 Task: Open a blank sheet, save the file as Cocktails.doc Add Heading 'Cocktails:'Cocktails: Add the following points with capital alphabetAdd the following points with capital alphabet A.	Mojito_x000D_
B.	Cosmopolitan_x000D_
C.	Margarita_x000D_
Select the entire thext and change line spacing to  1.15 Select the entire text and apply  Outside Borders ,change the font size of heading and points to 18
Action: Mouse moved to (19, 24)
Screenshot: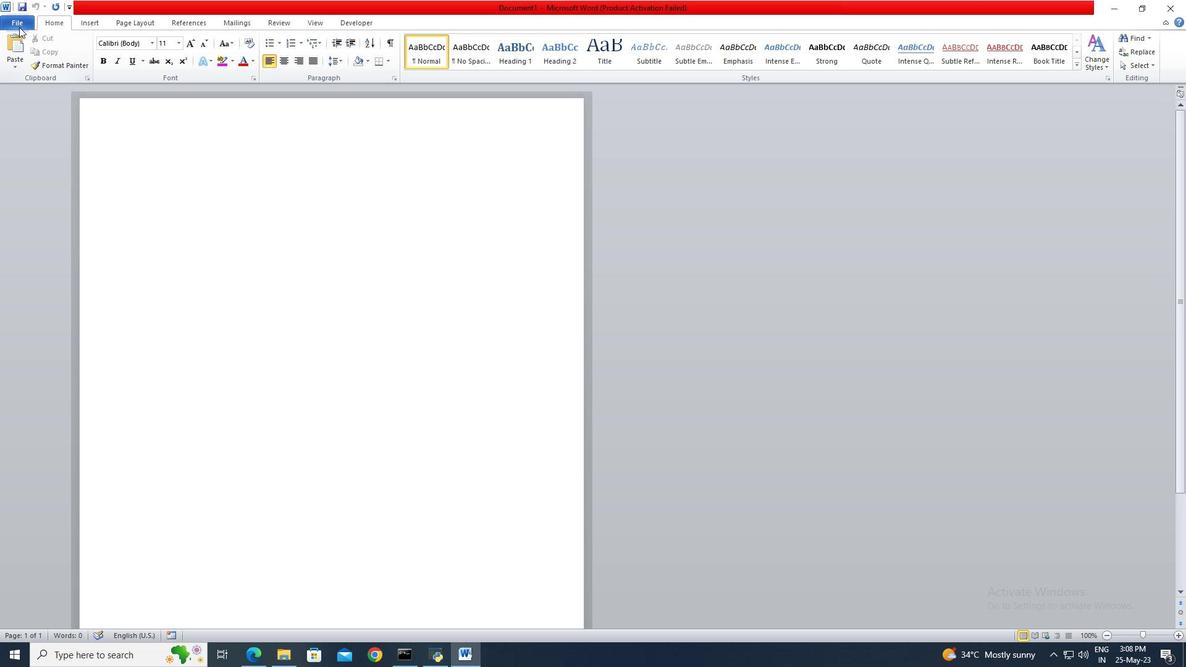 
Action: Mouse pressed left at (19, 24)
Screenshot: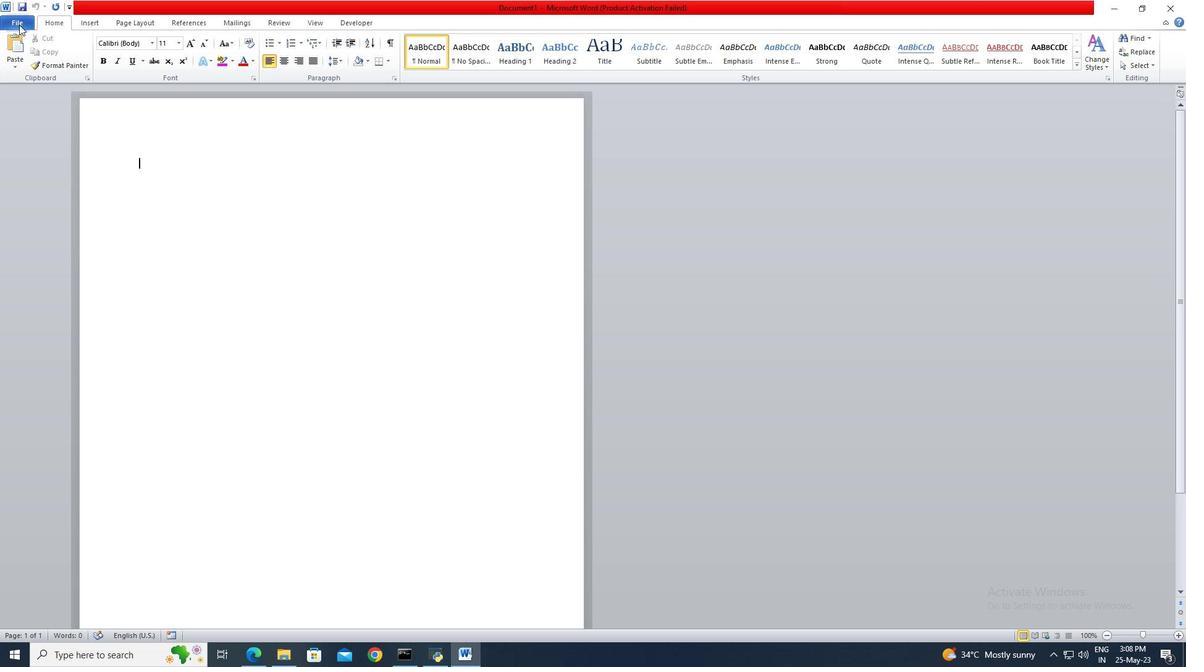 
Action: Mouse moved to (27, 162)
Screenshot: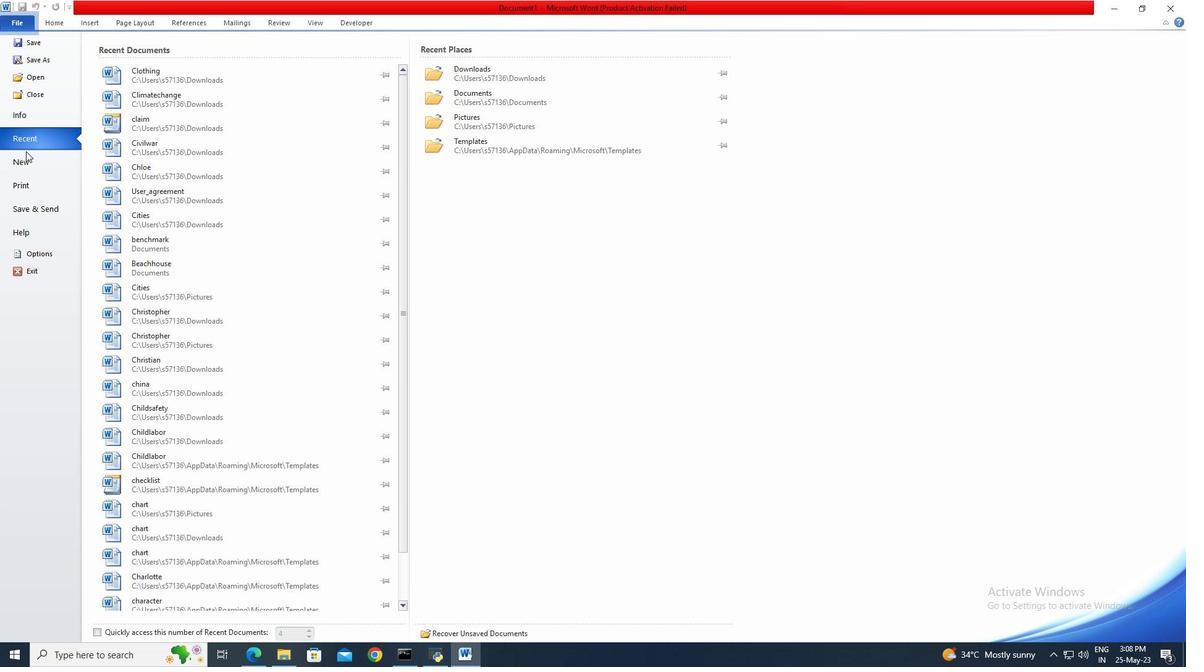 
Action: Mouse pressed left at (27, 162)
Screenshot: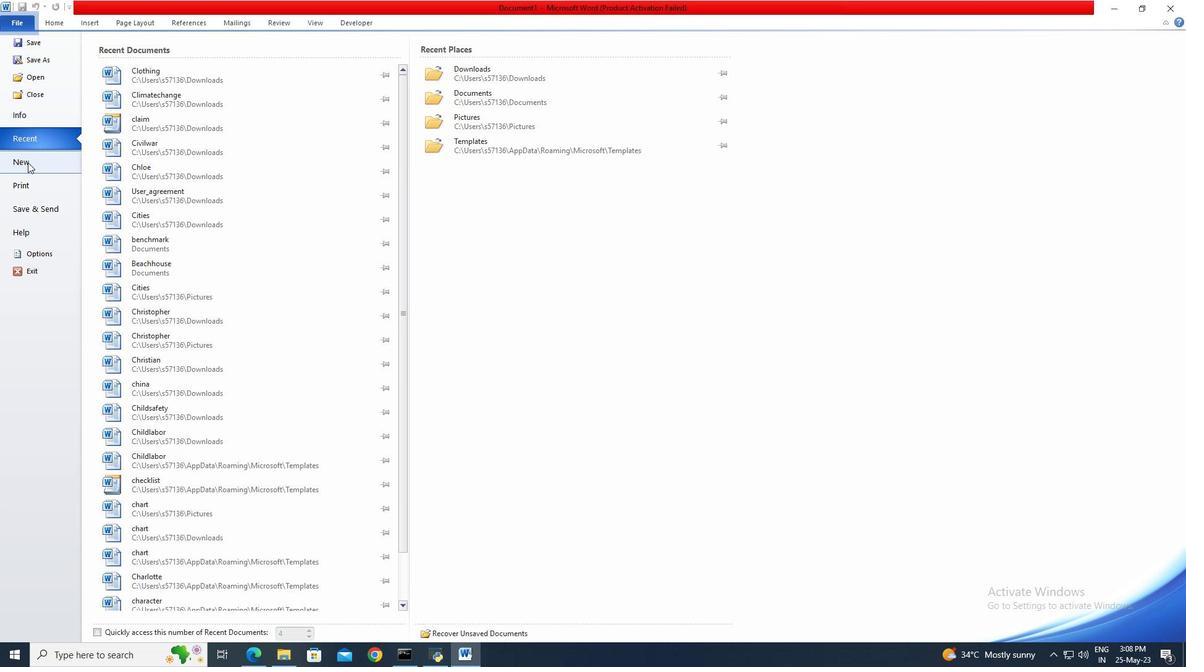 
Action: Mouse moved to (603, 307)
Screenshot: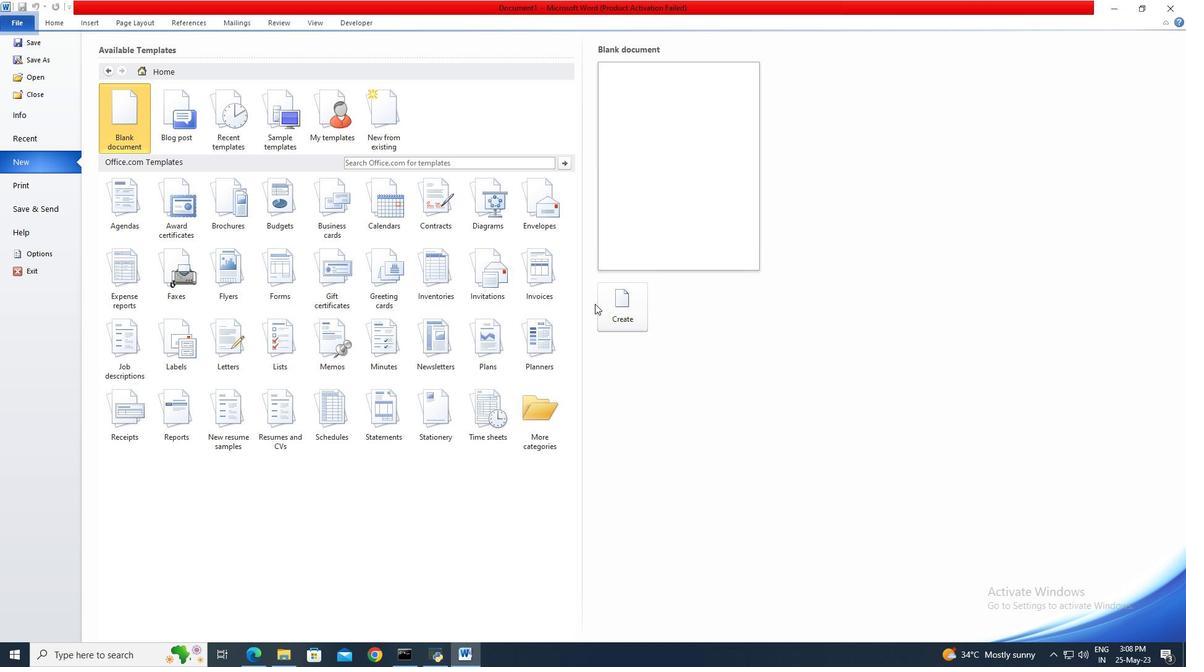 
Action: Mouse pressed left at (603, 307)
Screenshot: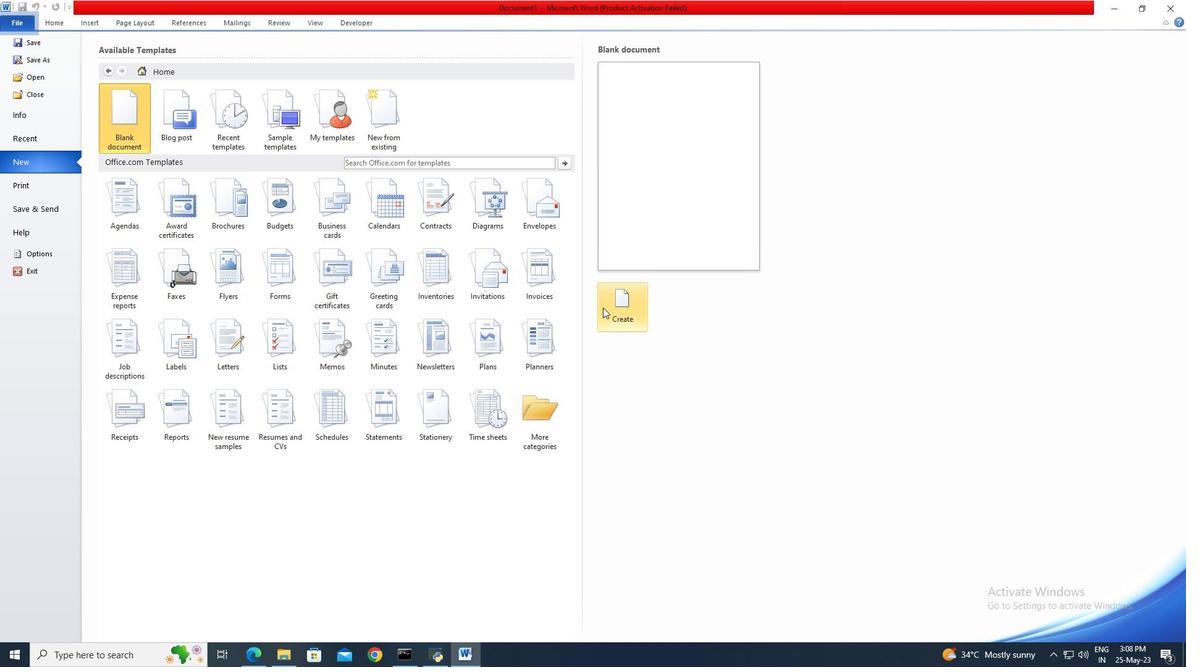 
Action: Mouse moved to (21, 27)
Screenshot: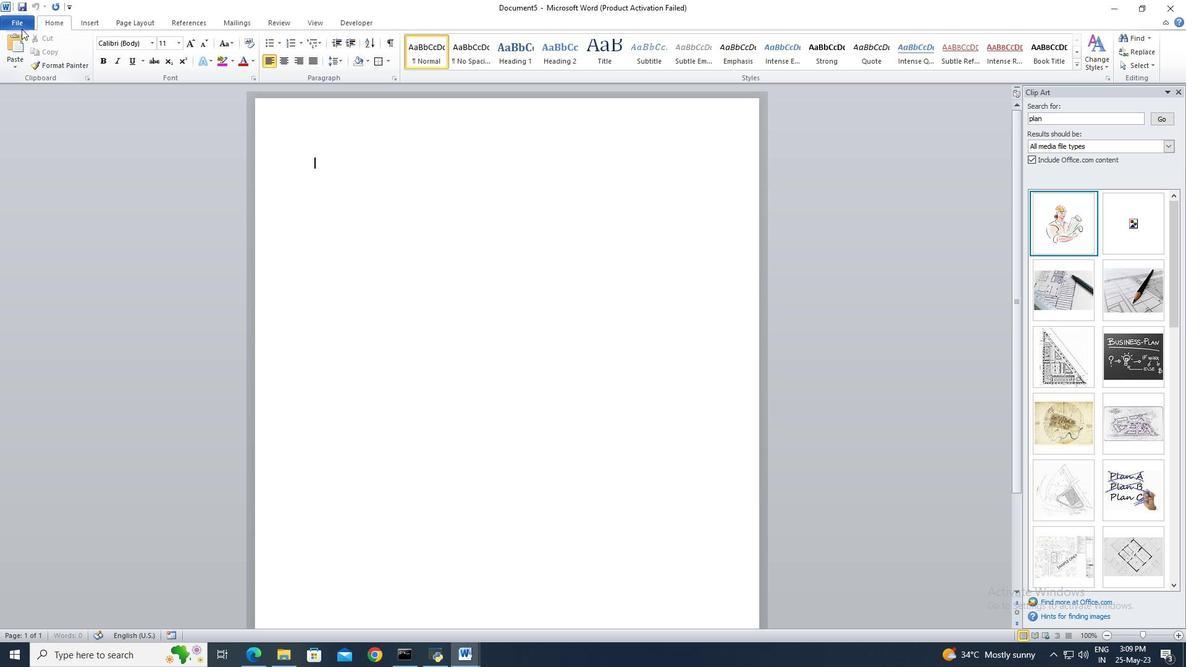 
Action: Mouse pressed left at (21, 27)
Screenshot: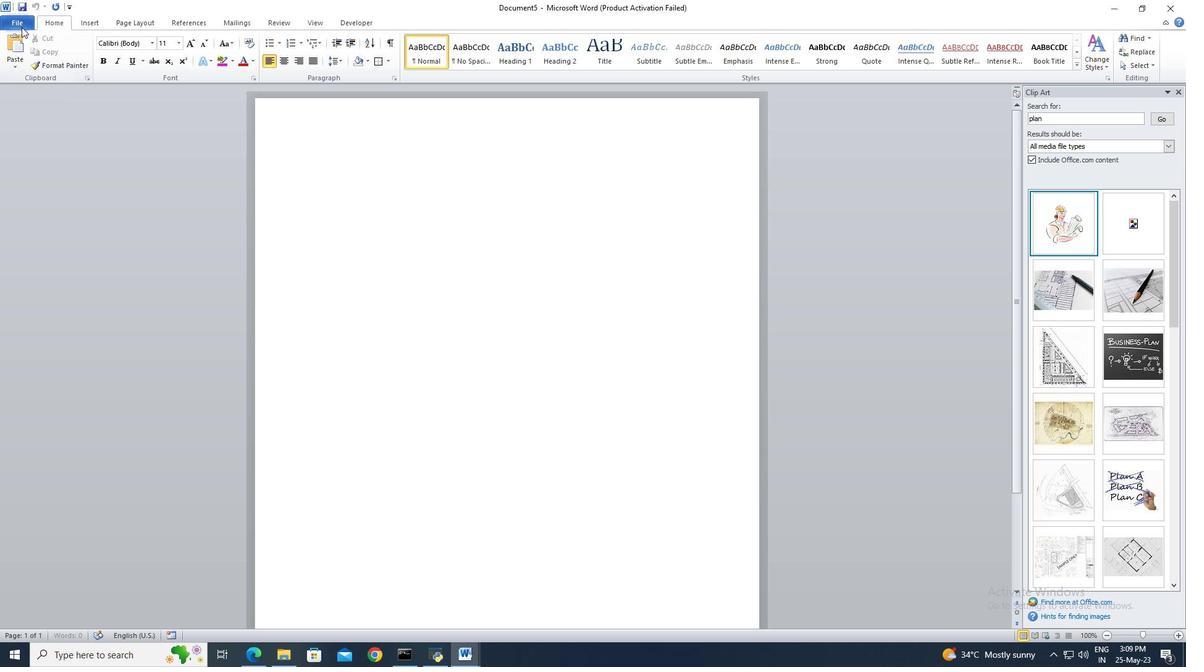 
Action: Mouse moved to (24, 55)
Screenshot: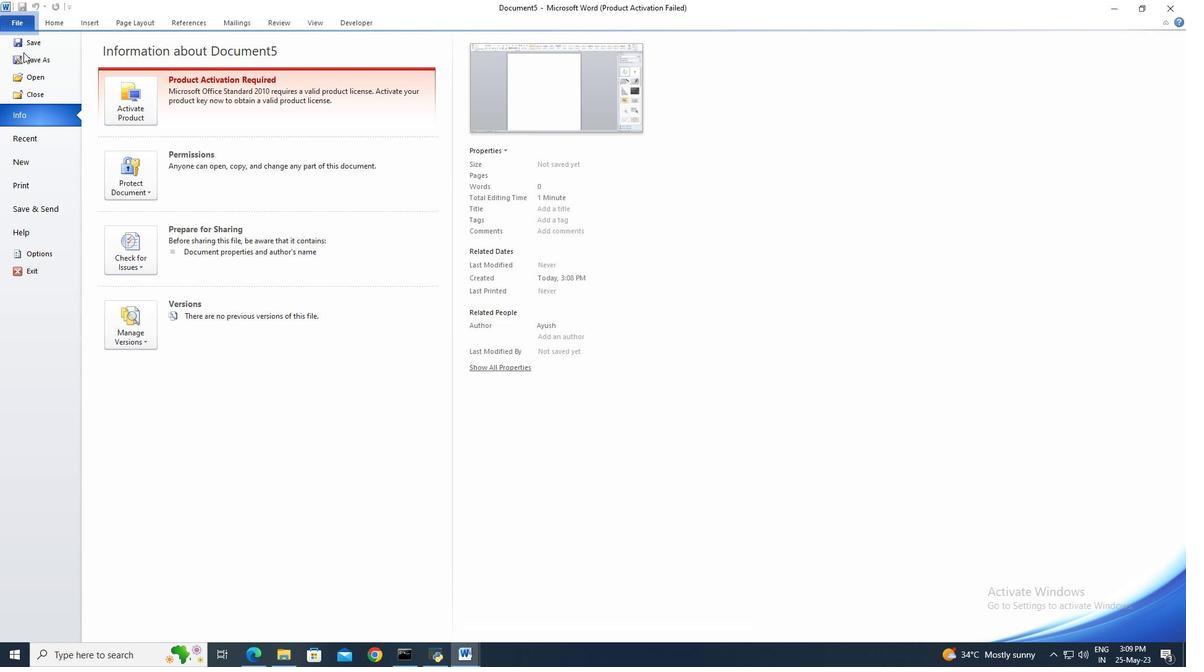 
Action: Mouse pressed left at (24, 55)
Screenshot: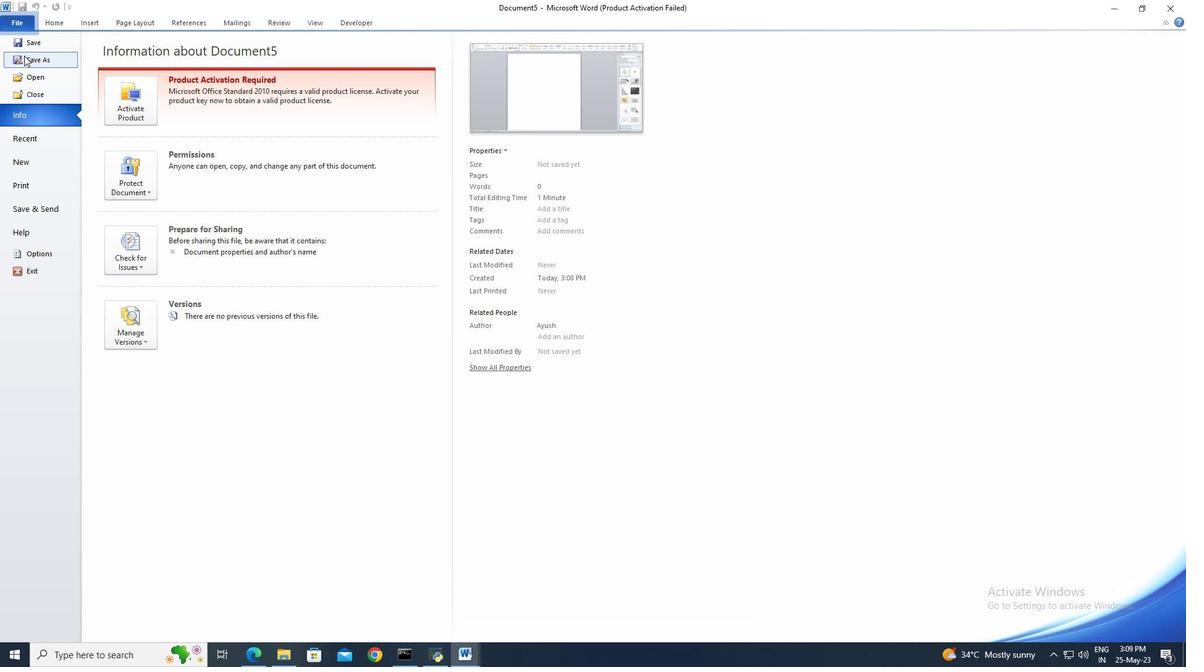 
Action: Mouse moved to (46, 132)
Screenshot: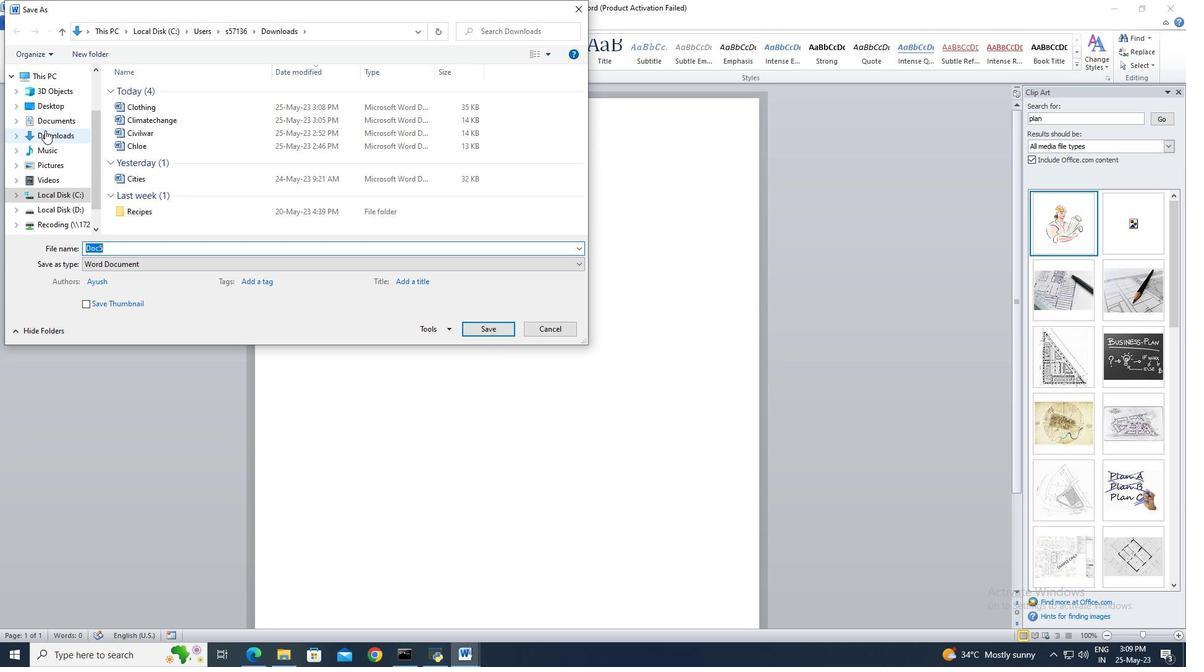 
Action: Mouse pressed left at (46, 132)
Screenshot: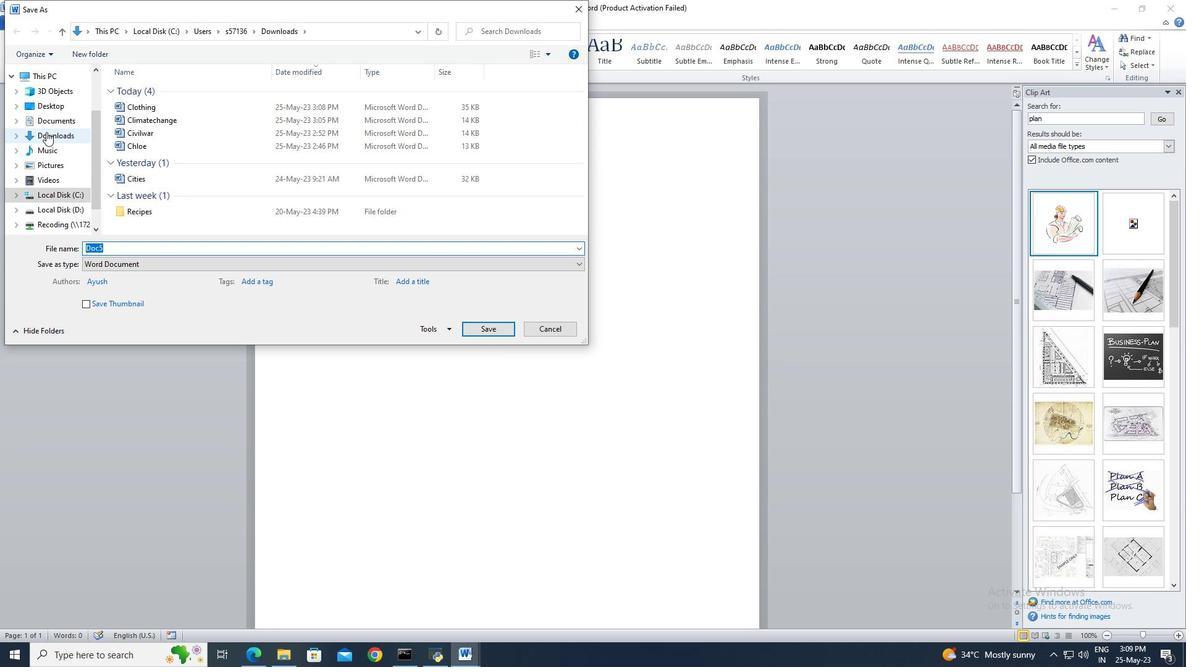 
Action: Mouse moved to (107, 245)
Screenshot: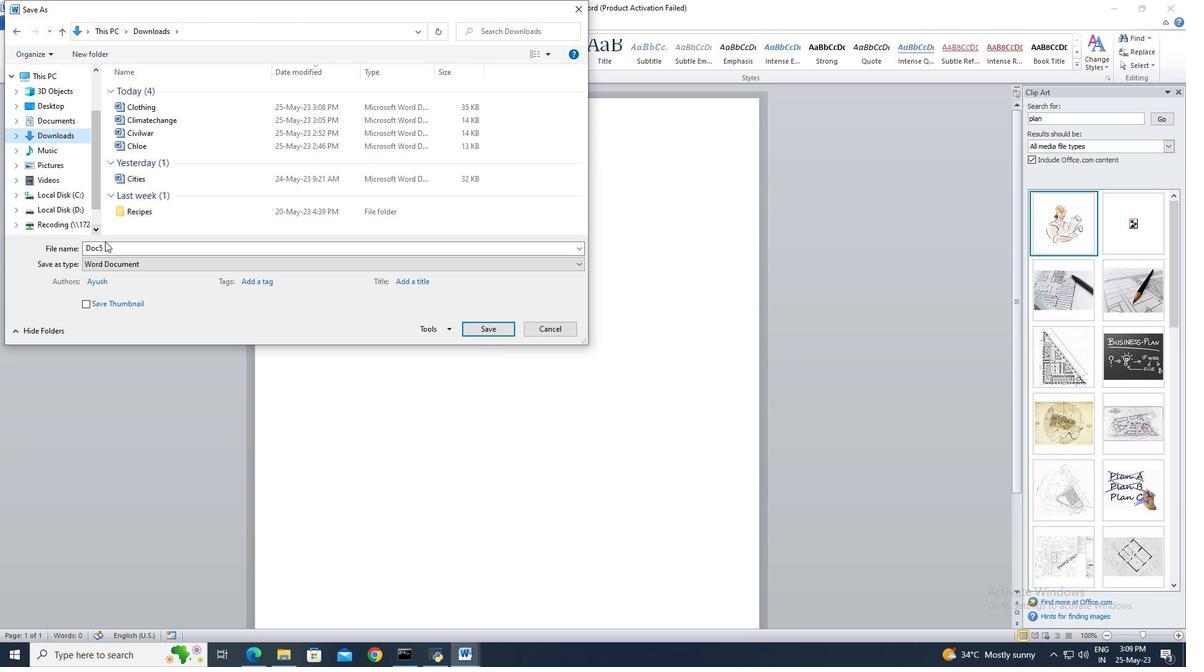 
Action: Mouse pressed left at (107, 245)
Screenshot: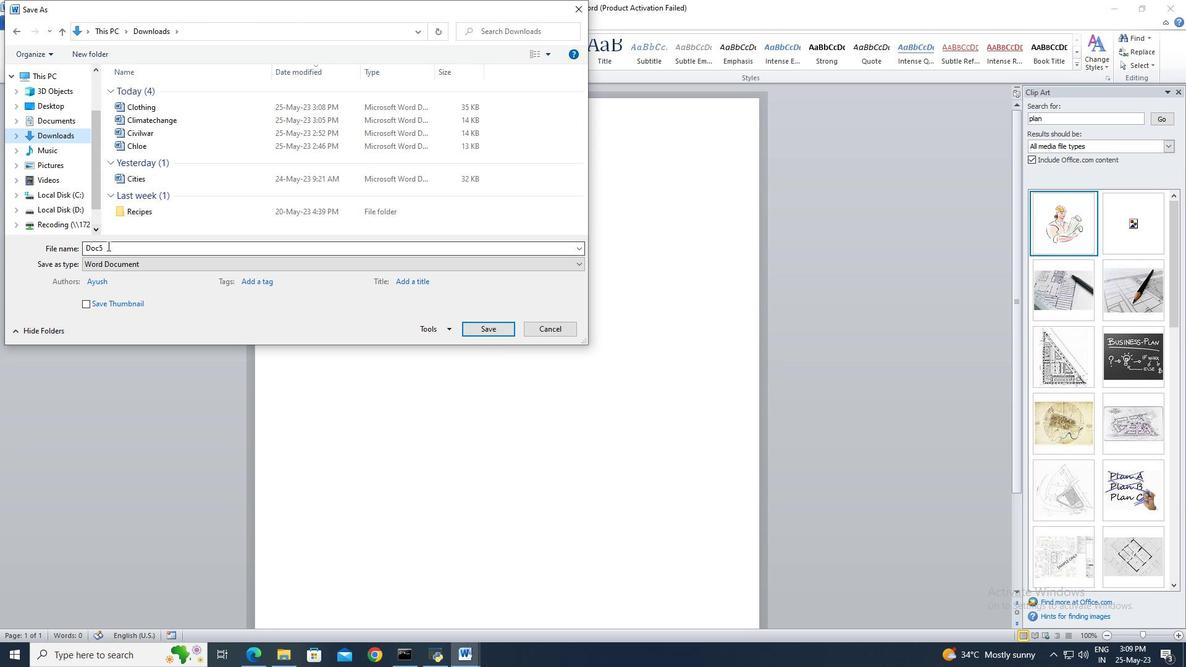 
Action: Key pressed <Key.shift>Cocktails
Screenshot: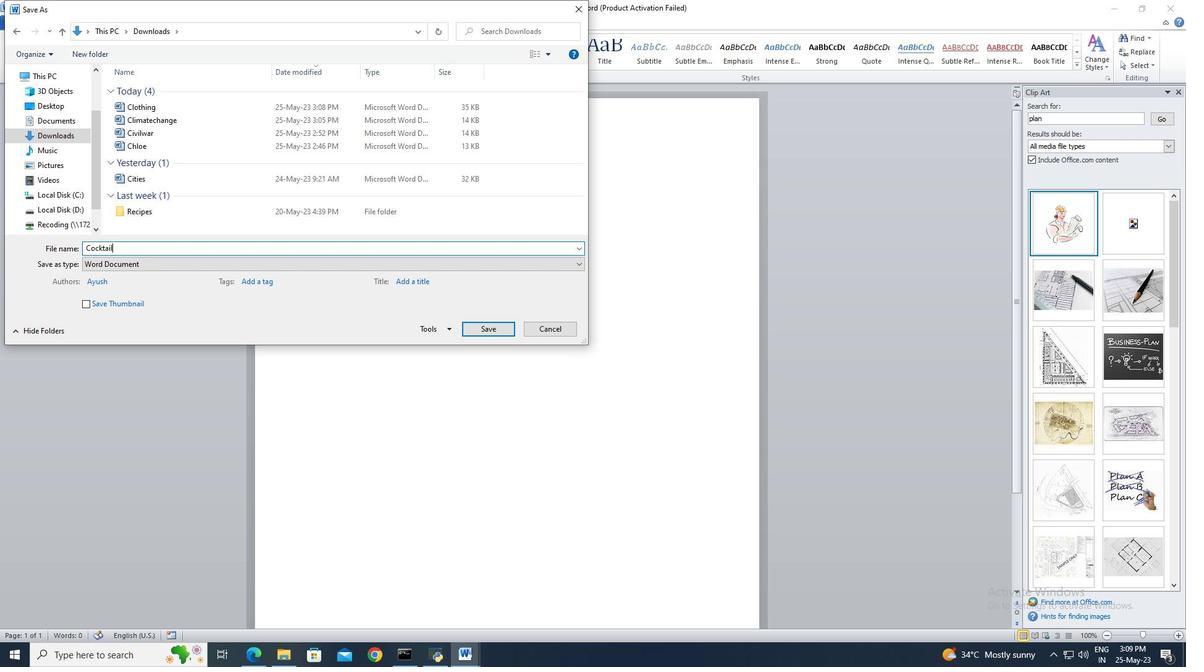 
Action: Mouse moved to (476, 333)
Screenshot: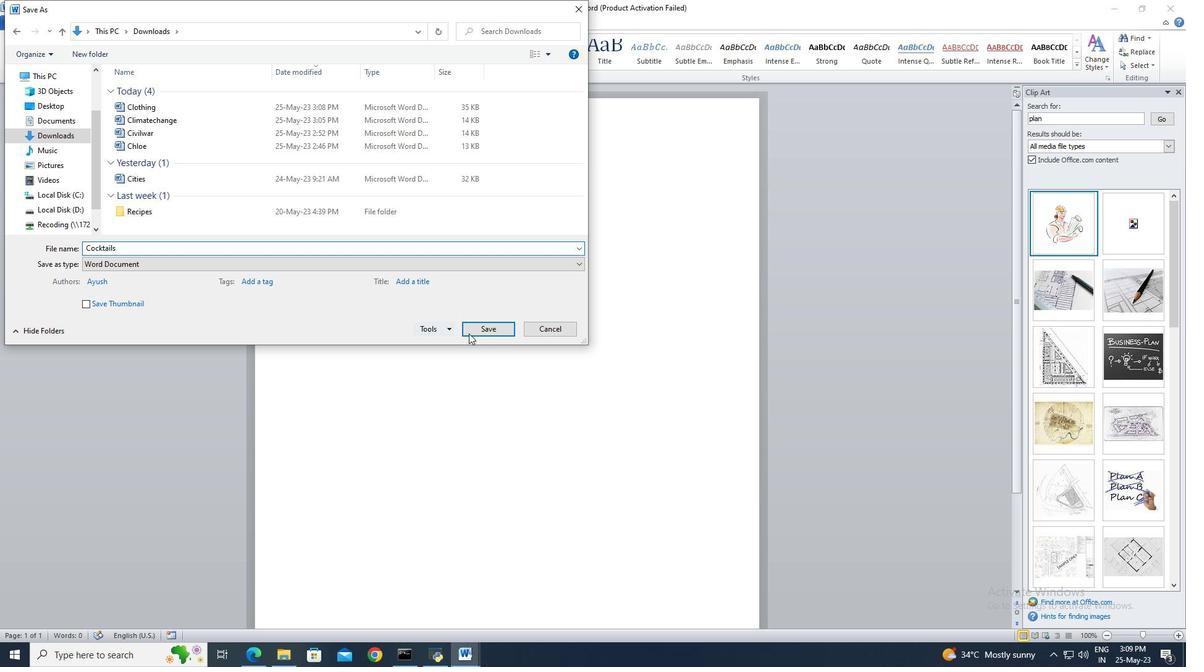 
Action: Mouse pressed left at (476, 333)
Screenshot: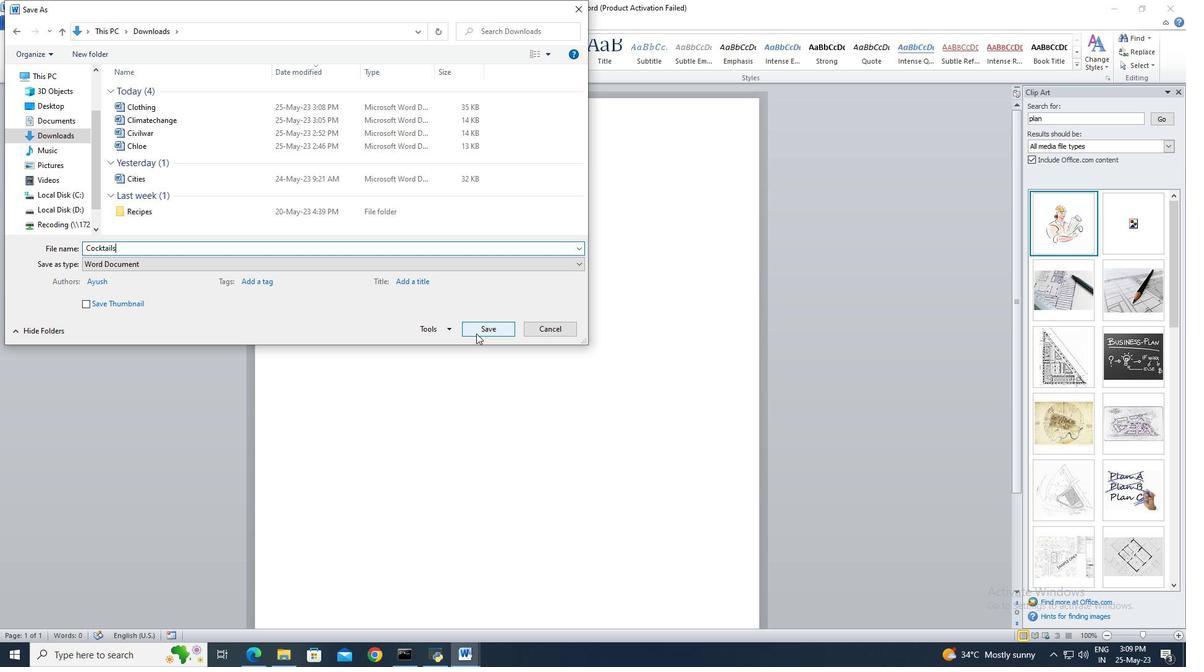 
Action: Mouse moved to (522, 66)
Screenshot: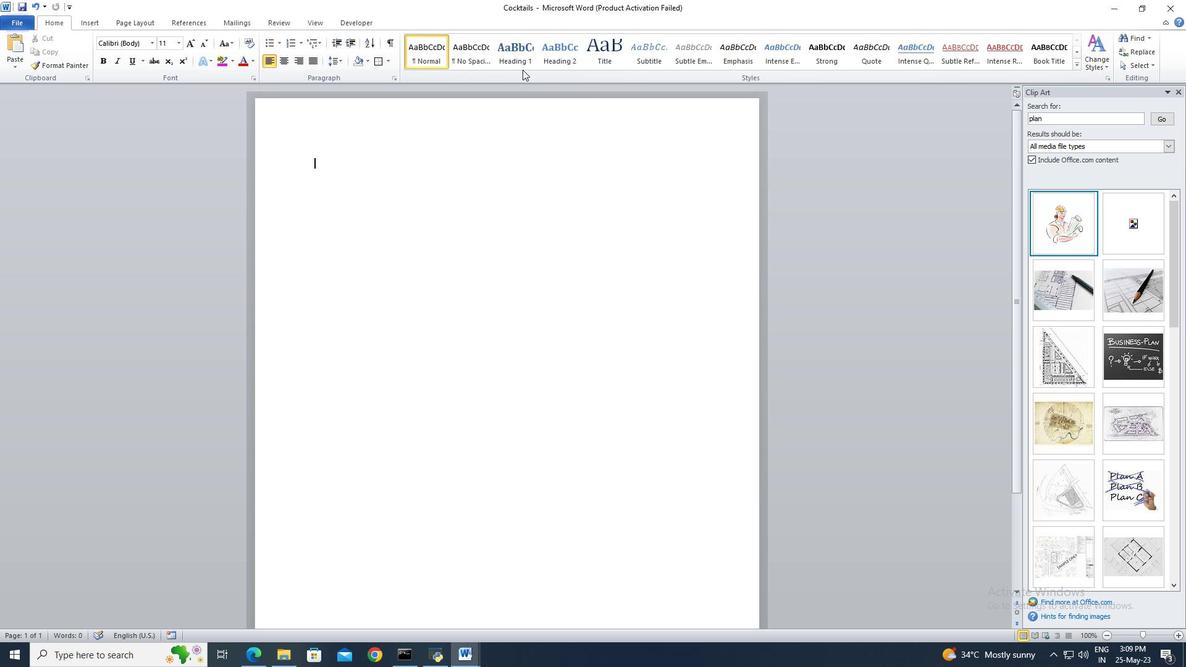 
Action: Mouse pressed left at (522, 66)
Screenshot: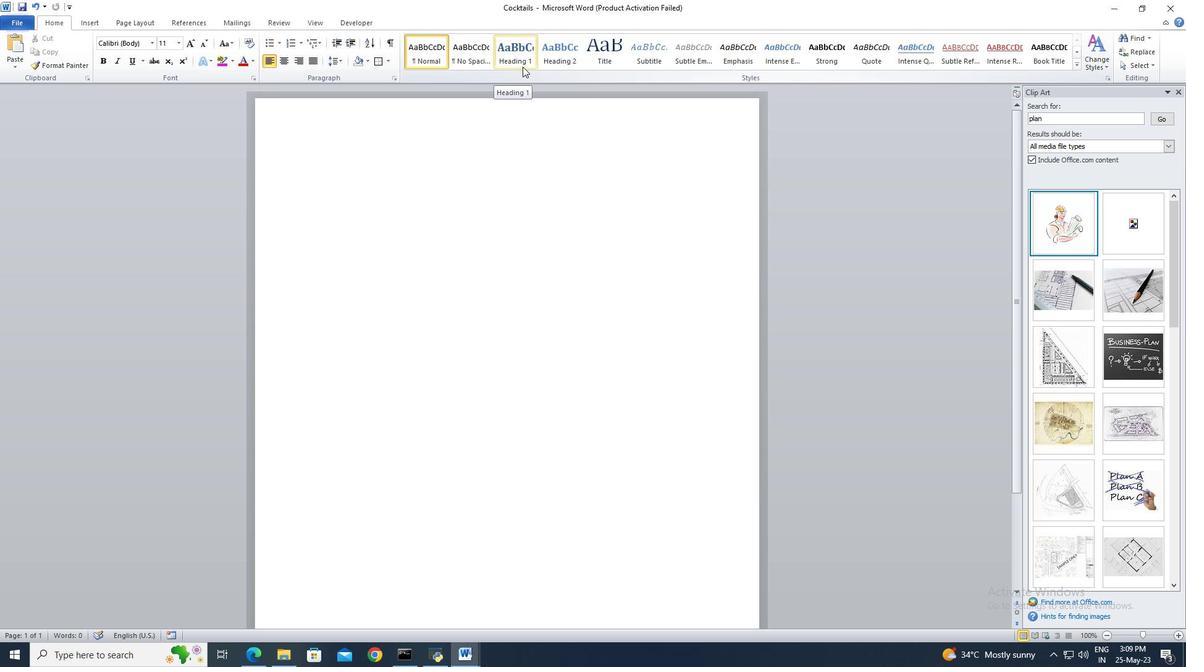 
Action: Key pressed <Key.shift>C<Key.shift>Cocktails<Key.shift>:<Key.shift>:<Key.enter><Key.enter>
Screenshot: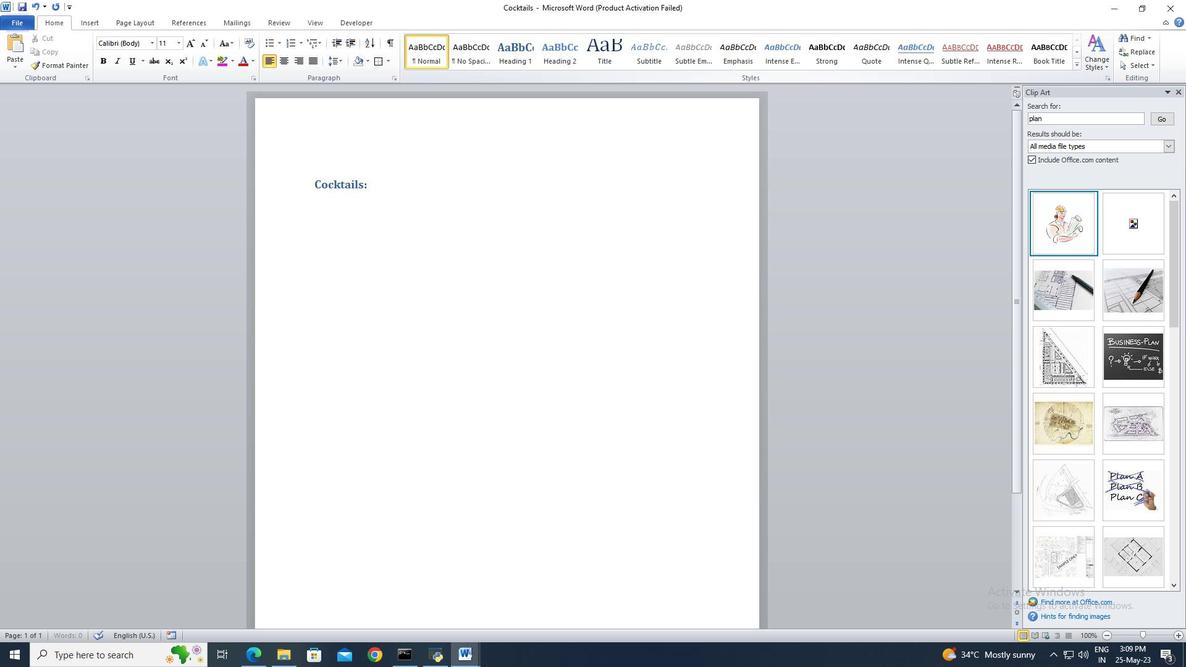 
Action: Mouse moved to (299, 45)
Screenshot: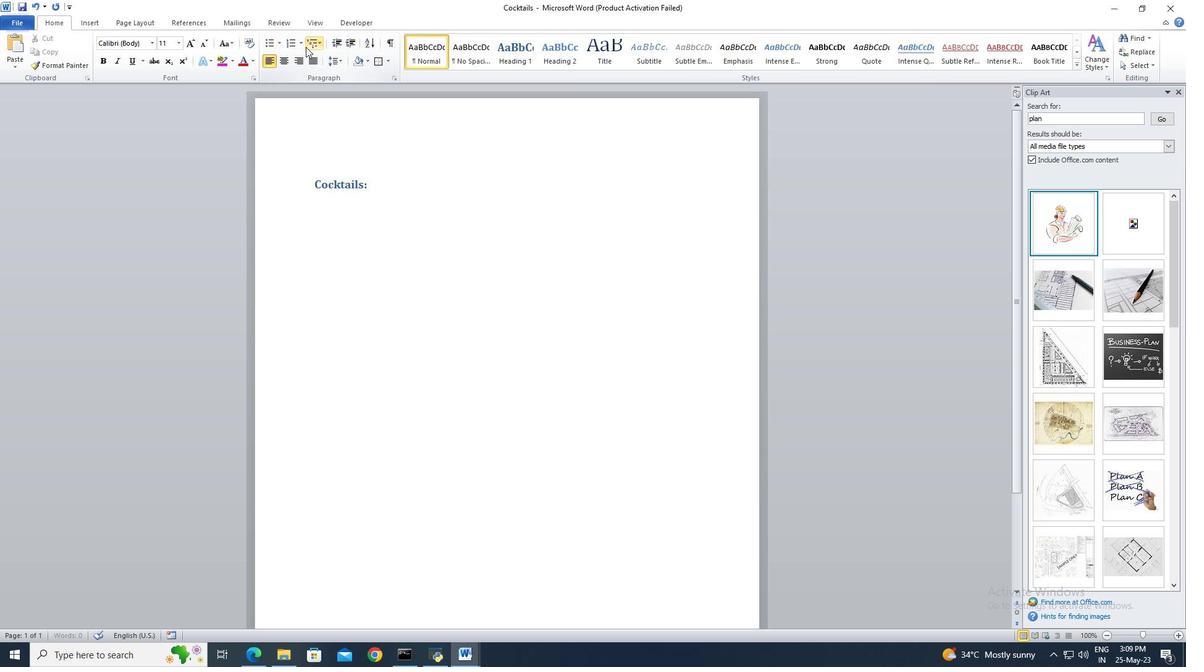 
Action: Mouse pressed left at (299, 45)
Screenshot: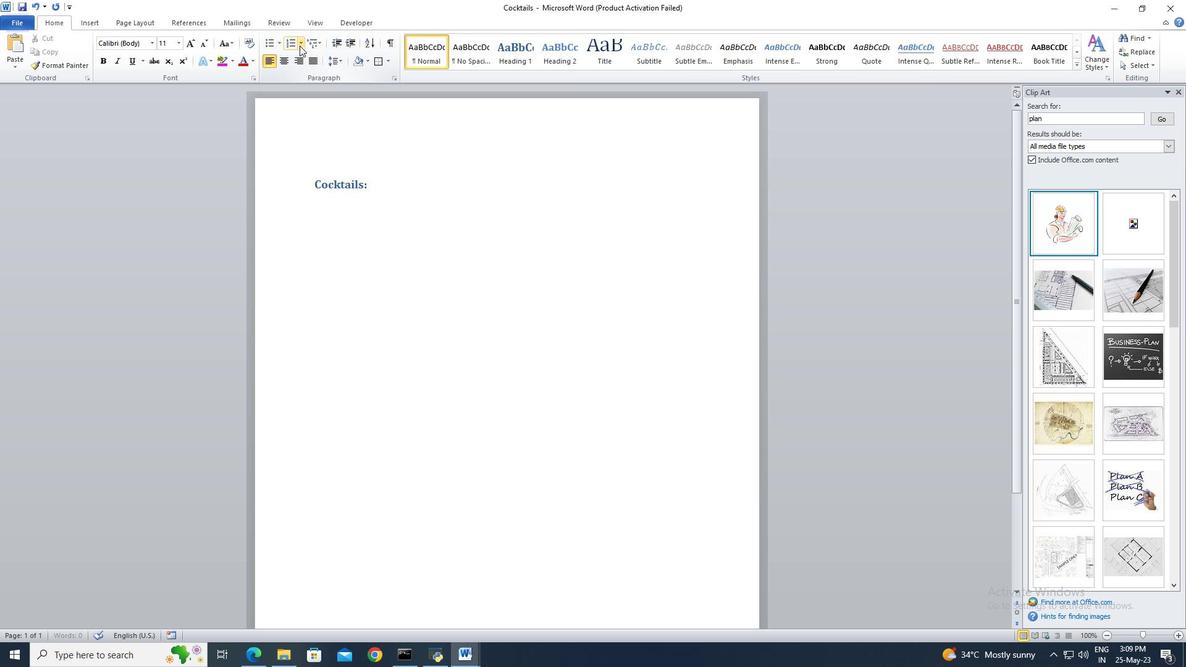 
Action: Mouse moved to (363, 195)
Screenshot: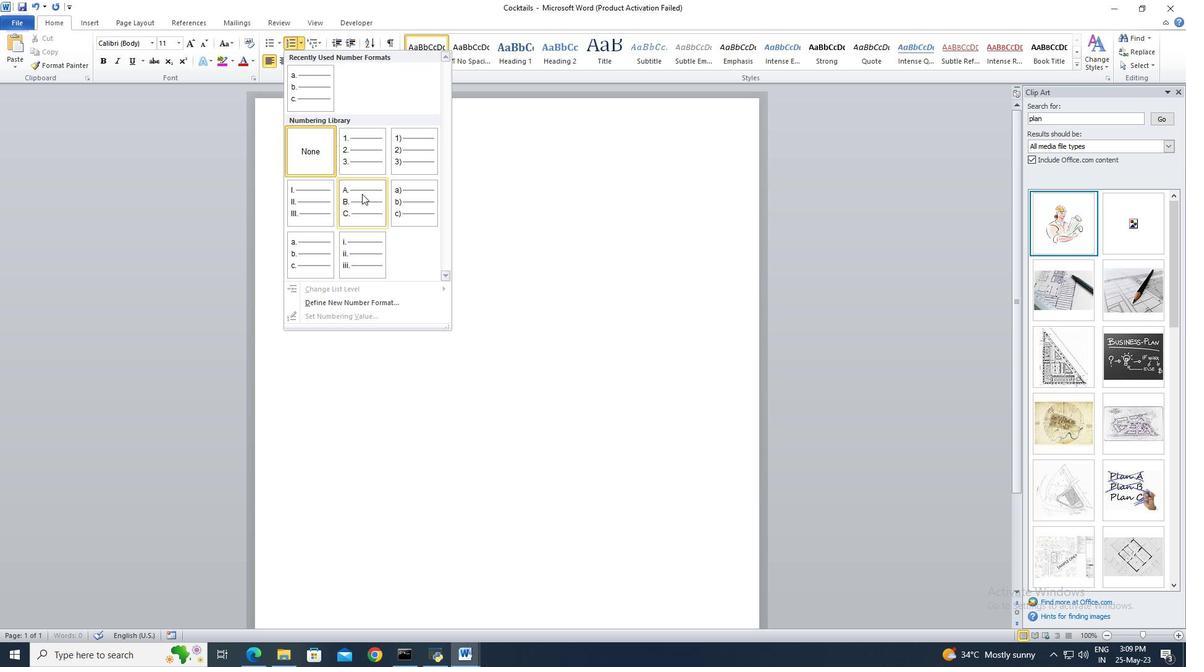 
Action: Mouse pressed left at (363, 195)
Screenshot: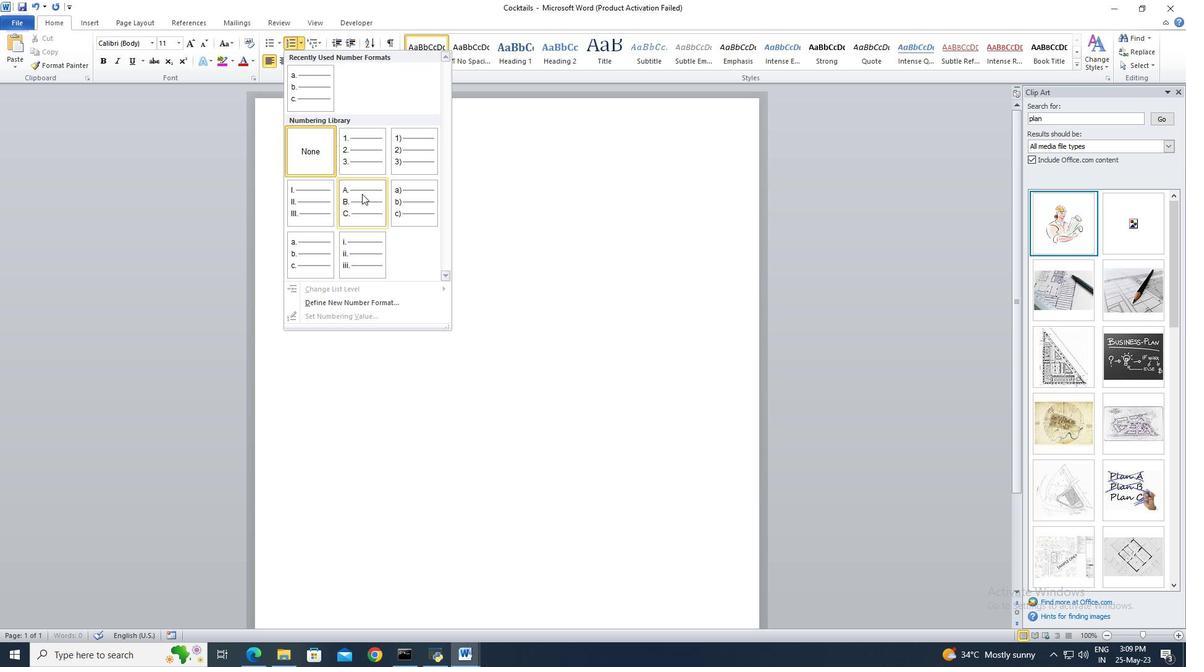 
Action: Mouse moved to (373, 231)
Screenshot: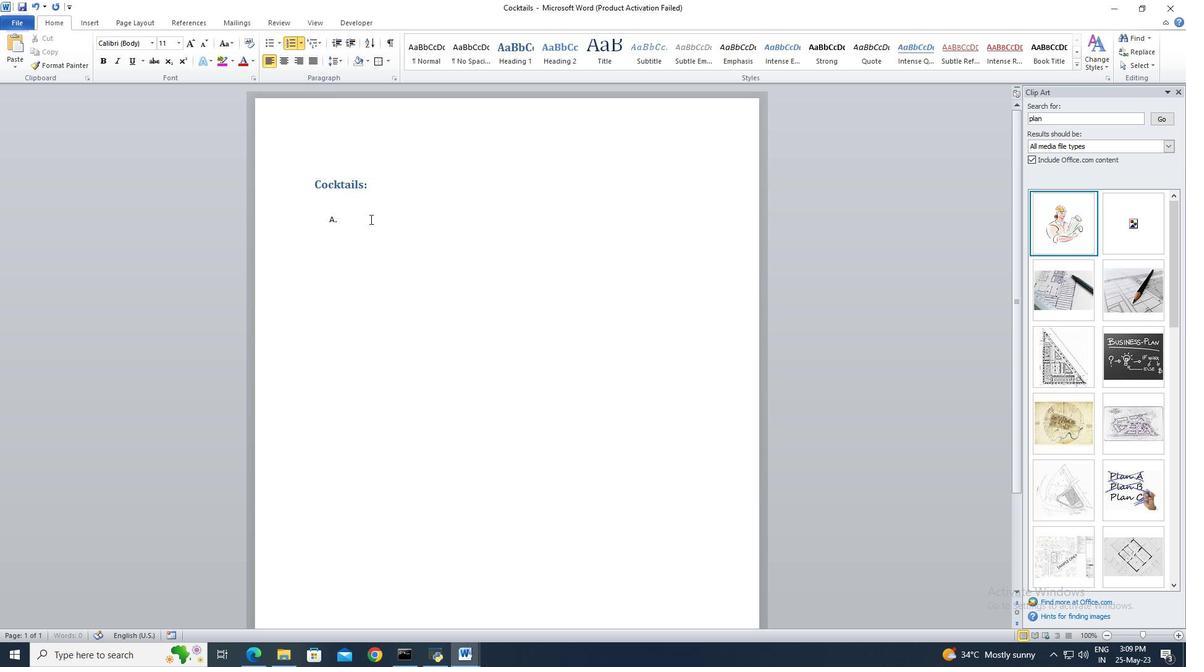 
Action: Key pressed <Key.shift>Moooojito<Key.enter><Key.shift>Cosmopolitann<Key.enter><Key.shift>Margarittta
Screenshot: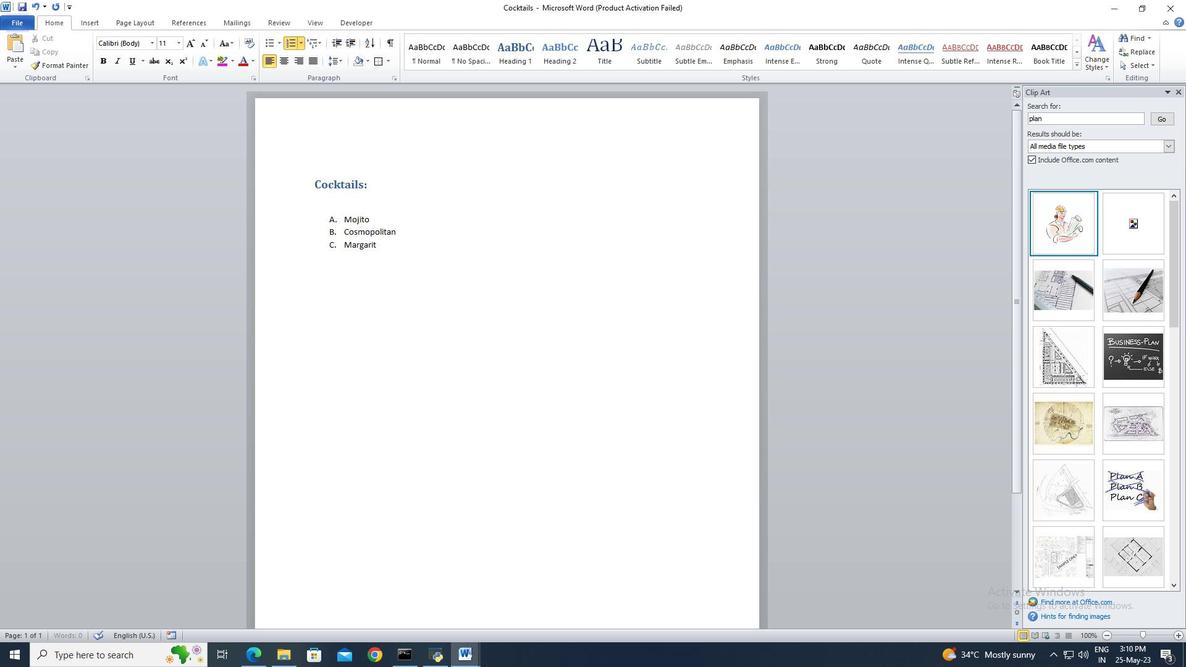 
Action: Mouse moved to (399, 249)
Screenshot: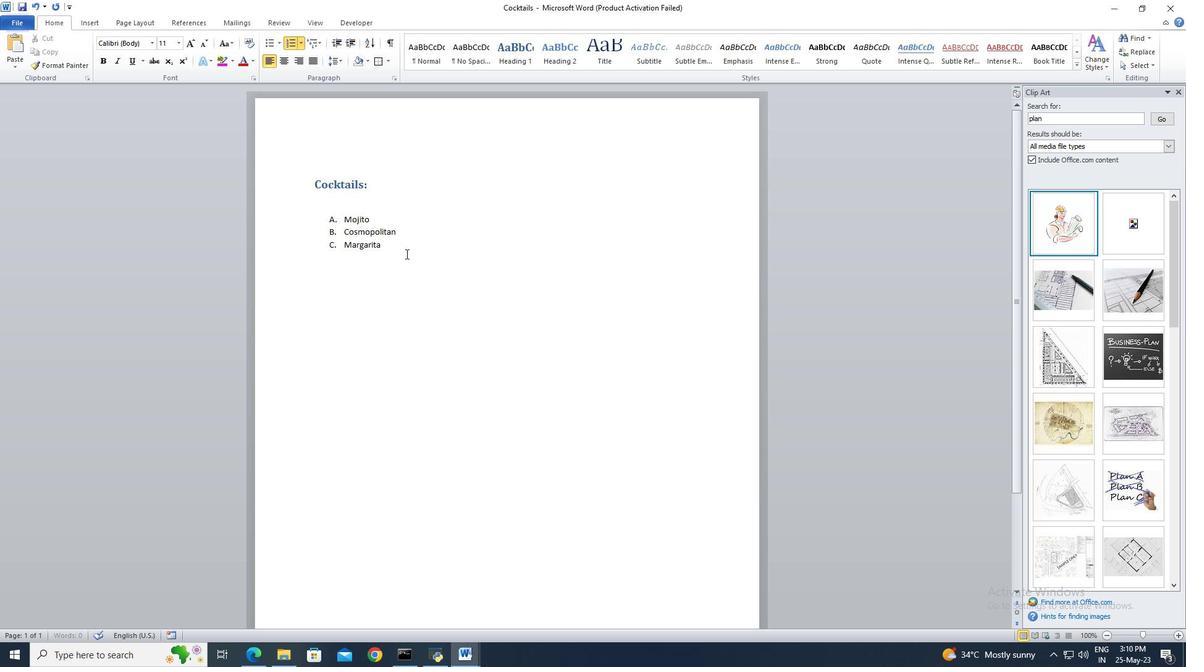 
Action: Mouse pressed left at (399, 249)
Screenshot: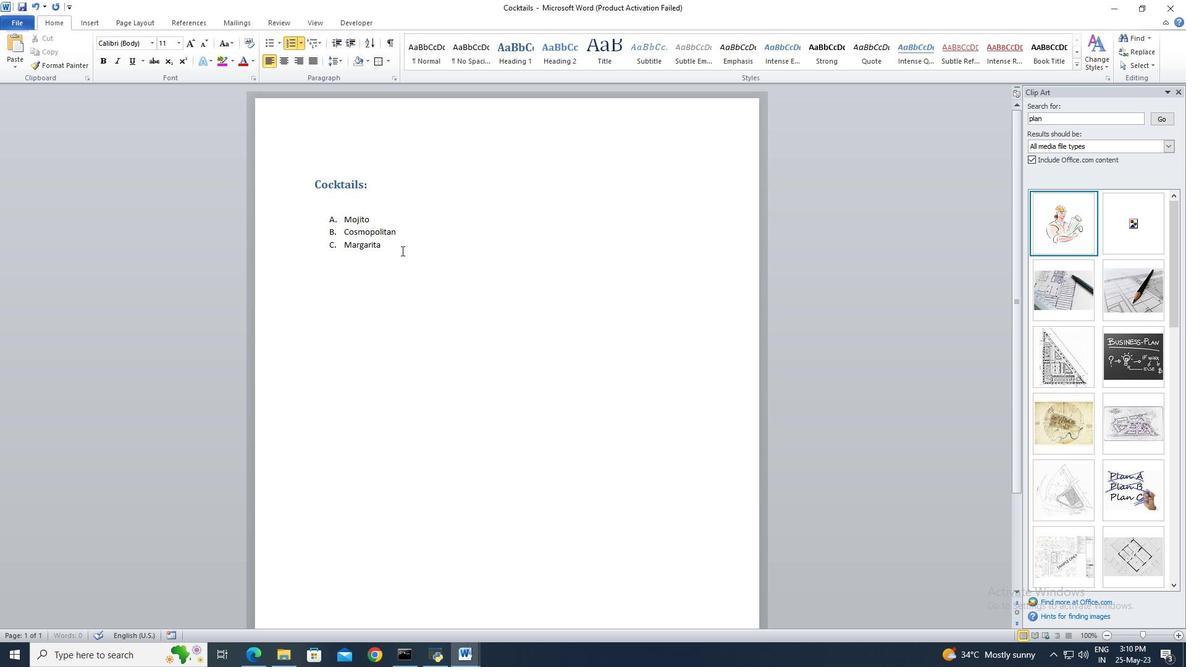 
Action: Mouse moved to (373, 234)
Screenshot: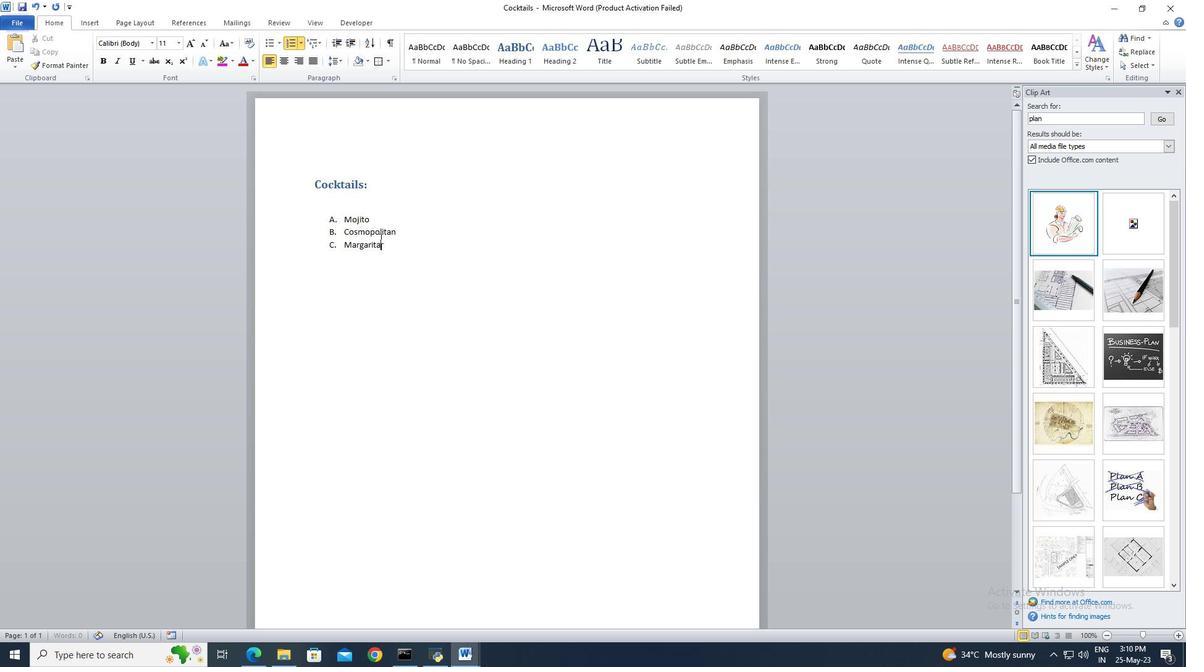 
Action: Key pressed ctrl+A
Screenshot: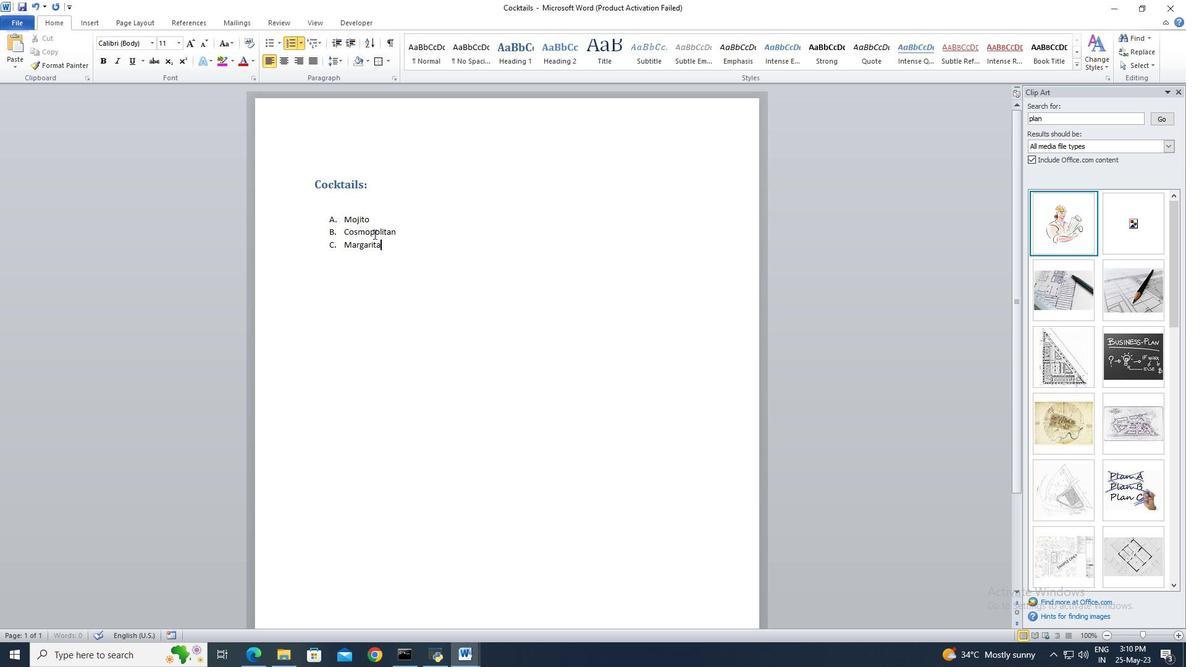 
Action: Mouse moved to (341, 63)
Screenshot: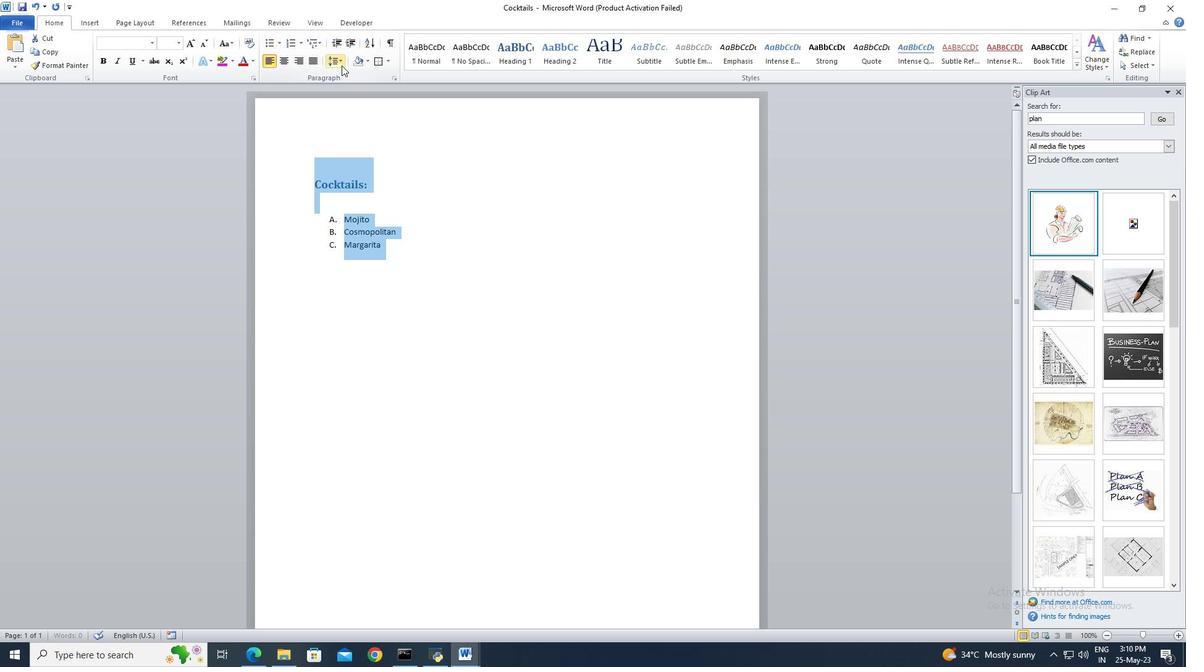 
Action: Mouse pressed left at (341, 63)
Screenshot: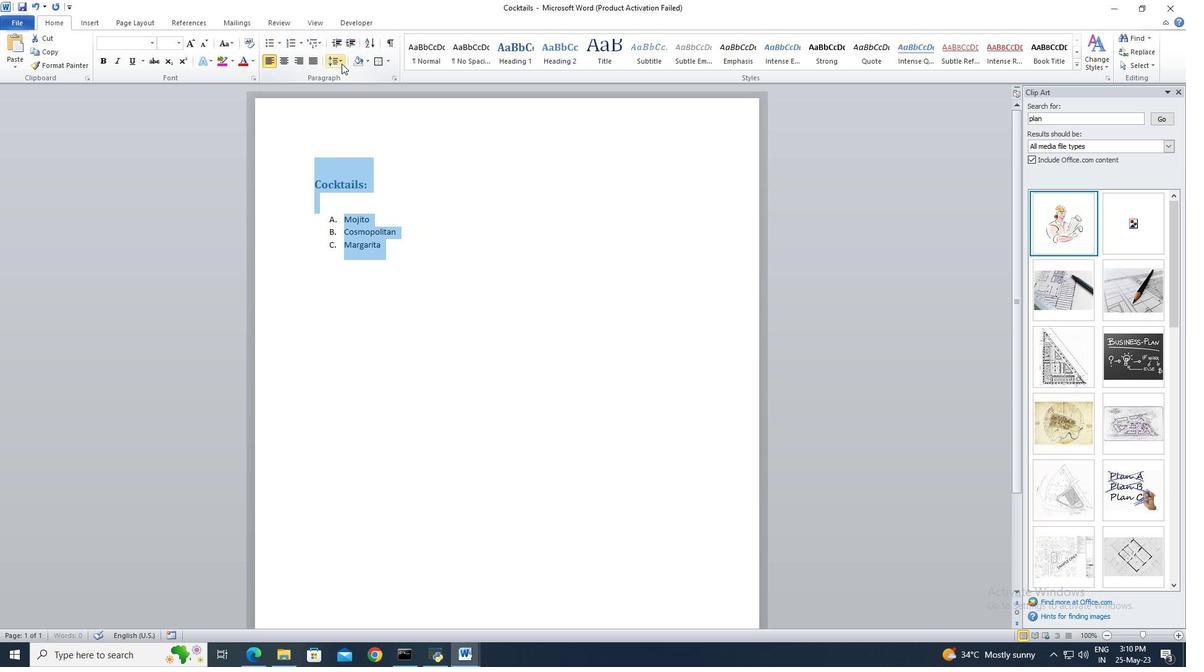 
Action: Mouse moved to (345, 95)
Screenshot: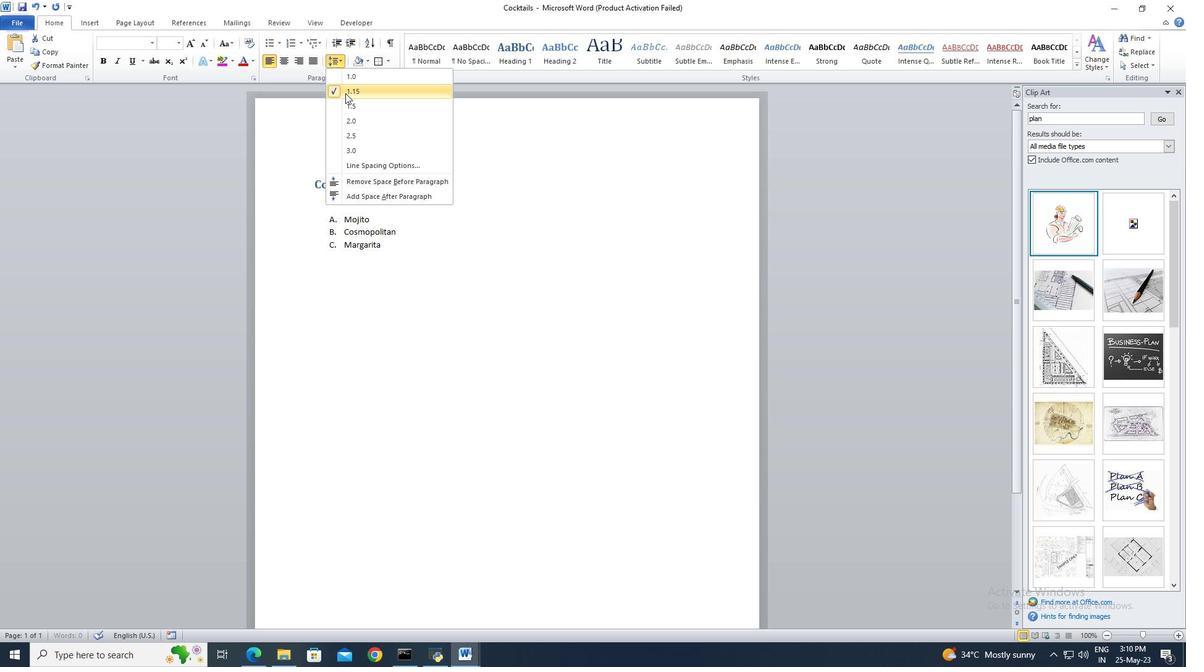 
Action: Mouse pressed left at (345, 95)
Screenshot: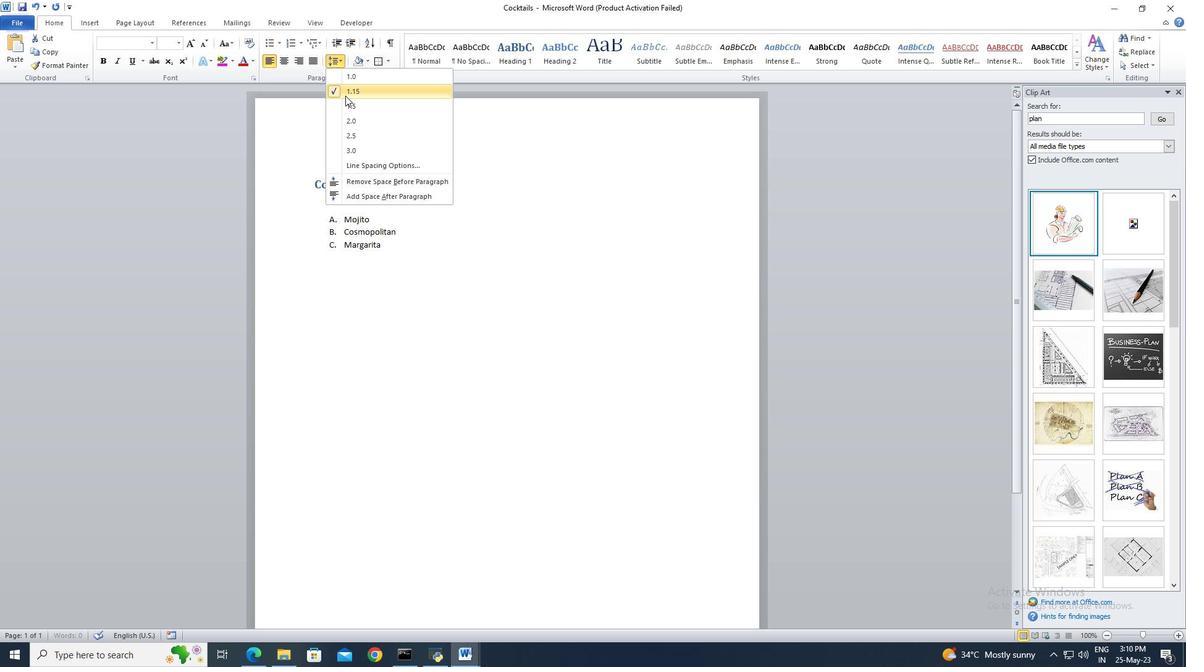 
Action: Mouse moved to (390, 61)
Screenshot: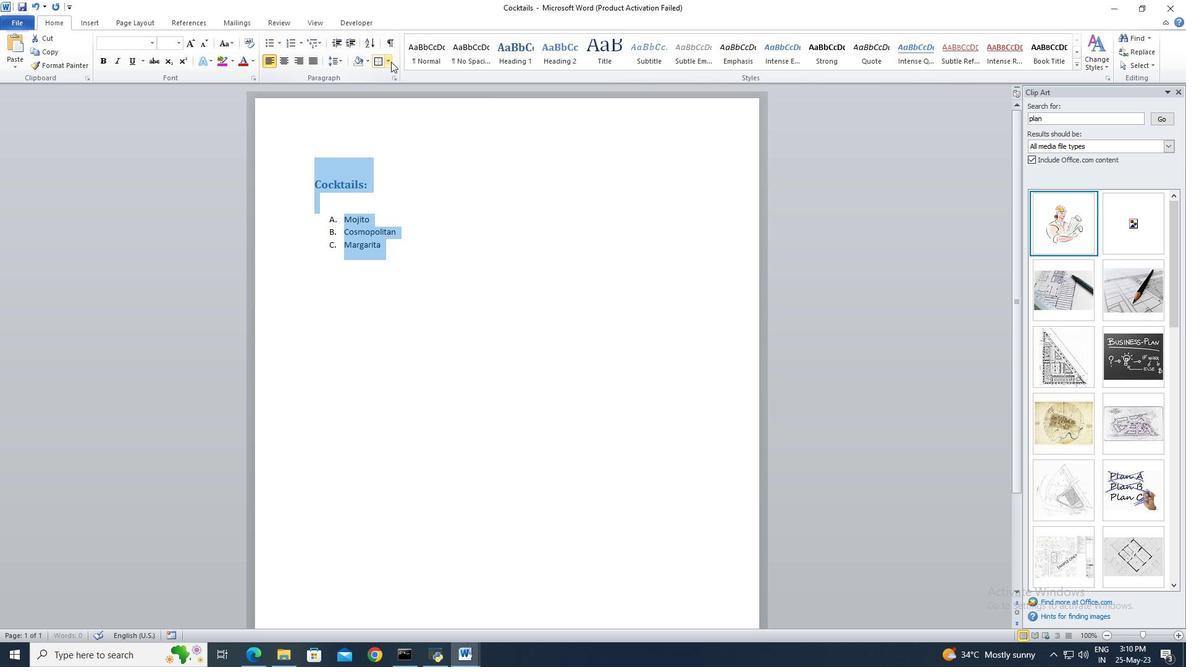 
Action: Mouse pressed left at (390, 61)
Screenshot: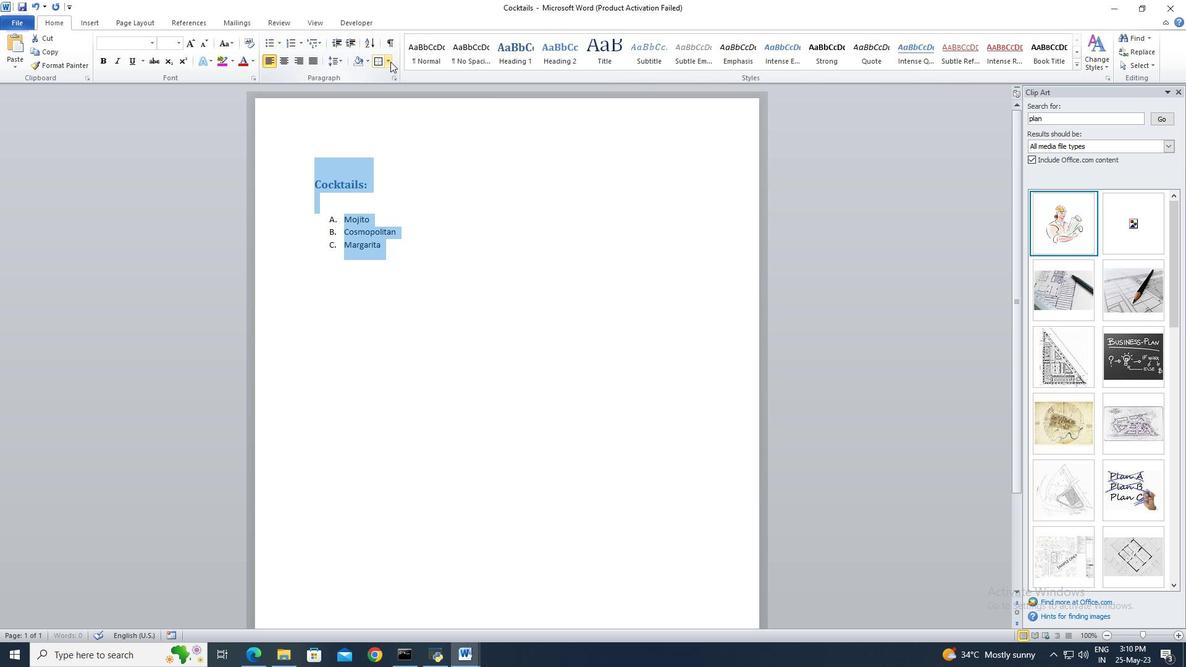 
Action: Mouse moved to (407, 158)
Screenshot: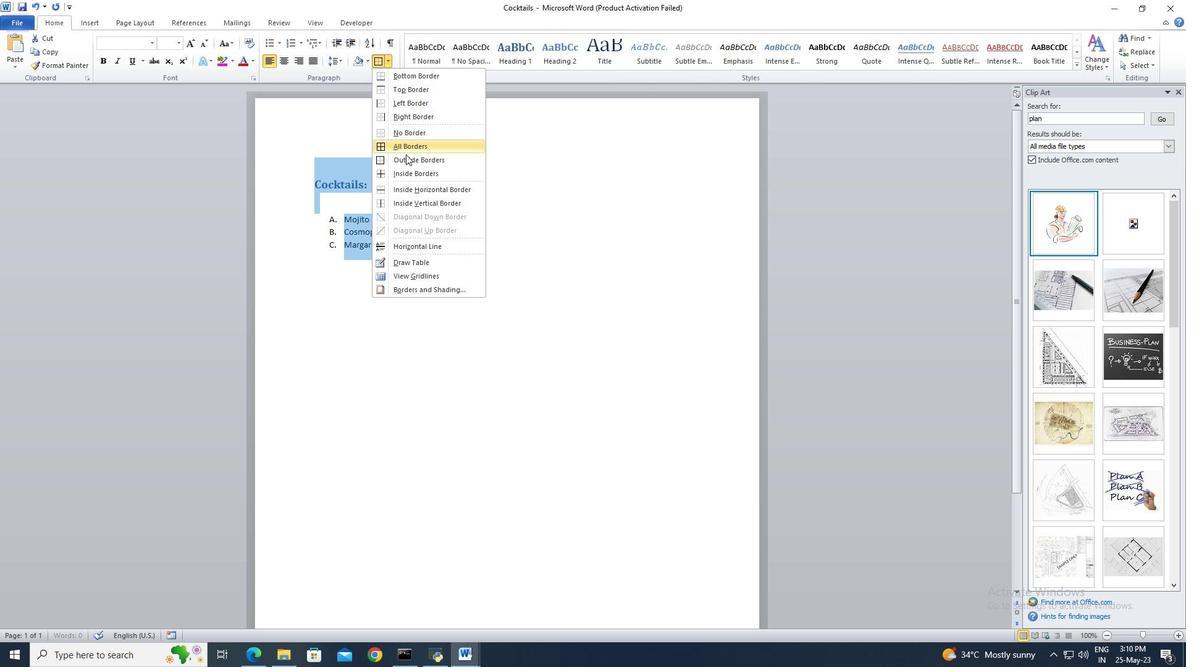 
Action: Mouse pressed left at (407, 158)
Screenshot: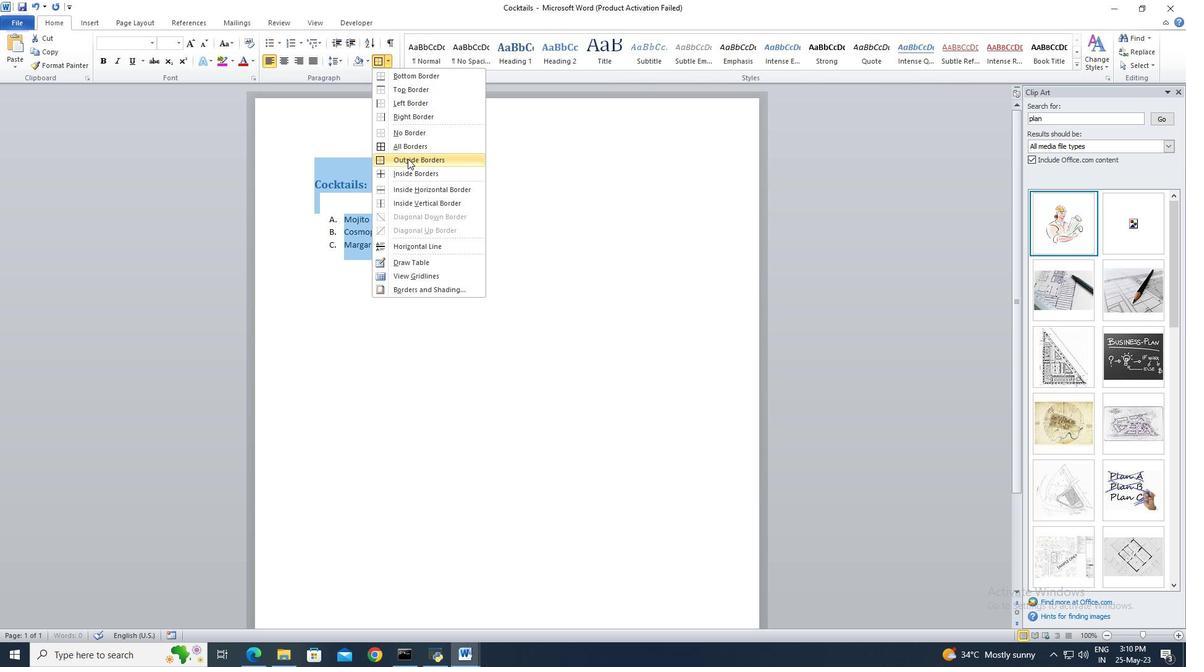 
Action: Mouse moved to (368, 187)
Screenshot: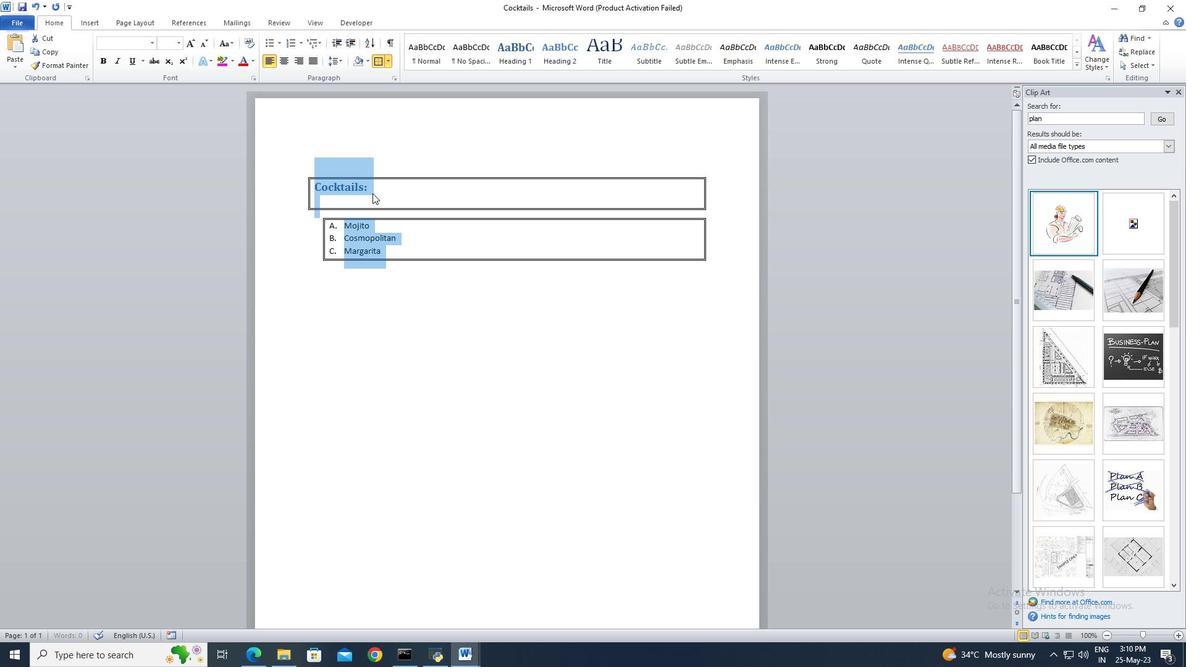 
Action: Mouse pressed left at (368, 187)
Screenshot: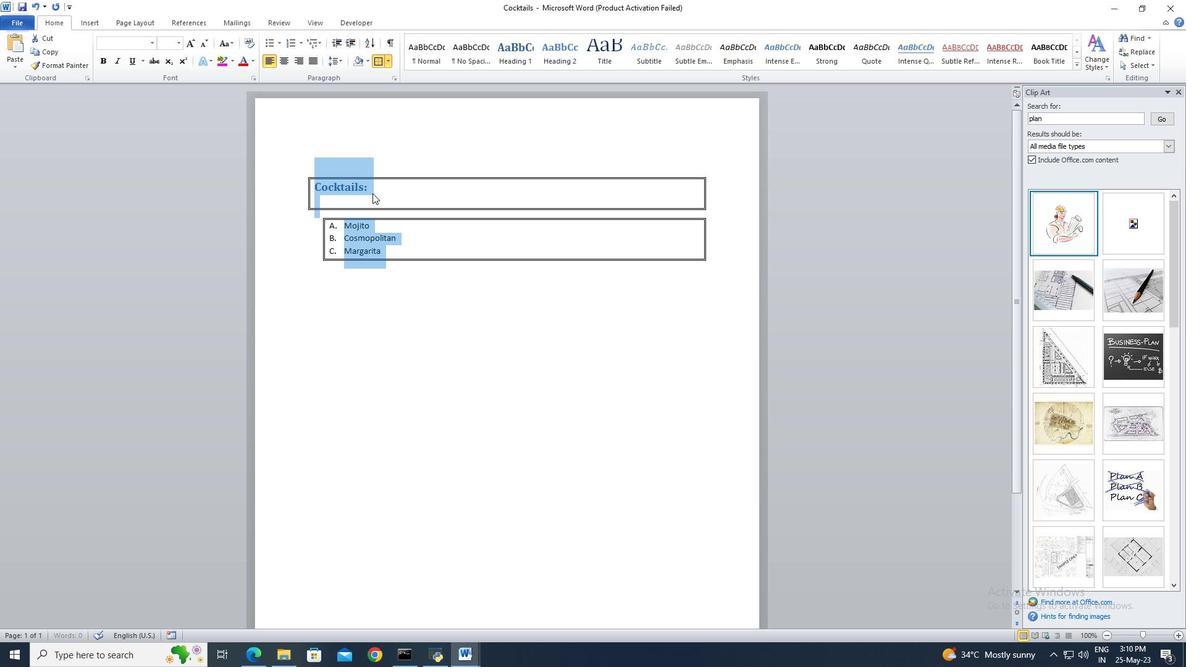 
Action: Mouse moved to (315, 190)
Screenshot: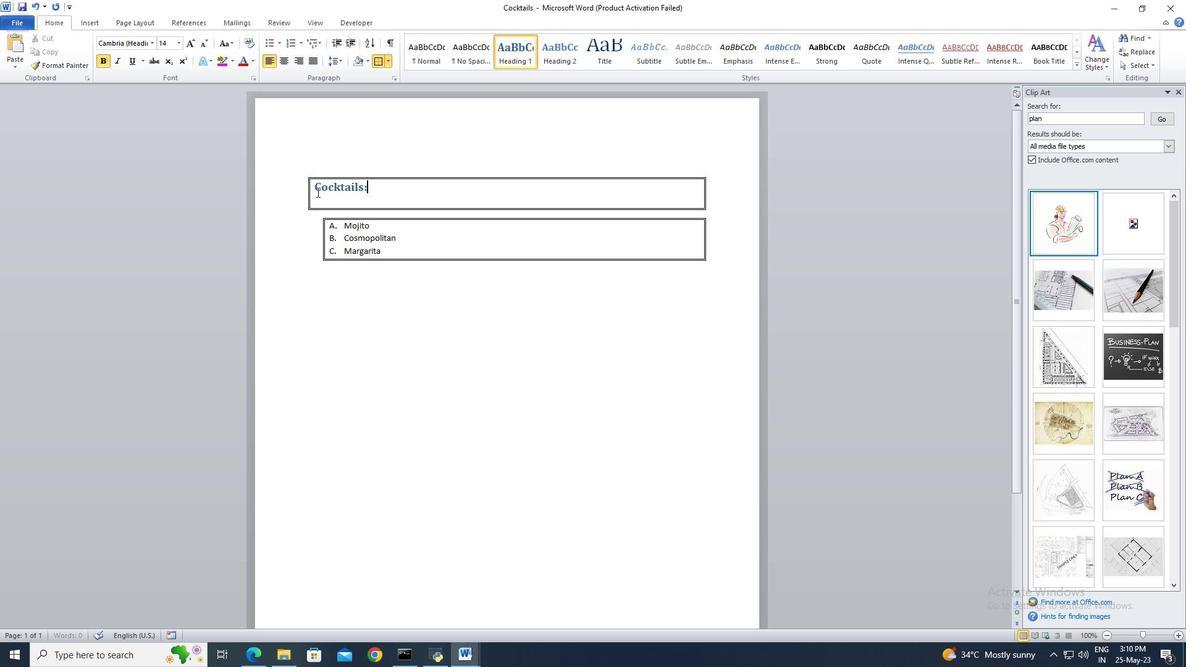 
Action: Key pressed <Key.shift>
Screenshot: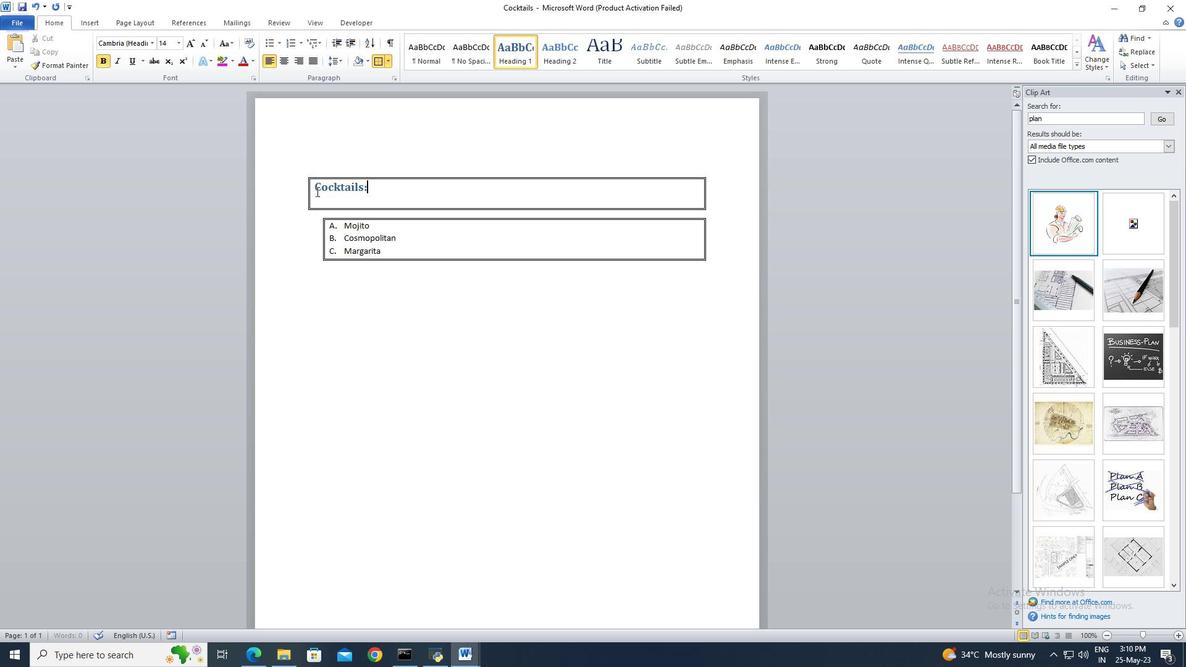 
Action: Mouse moved to (315, 189)
Screenshot: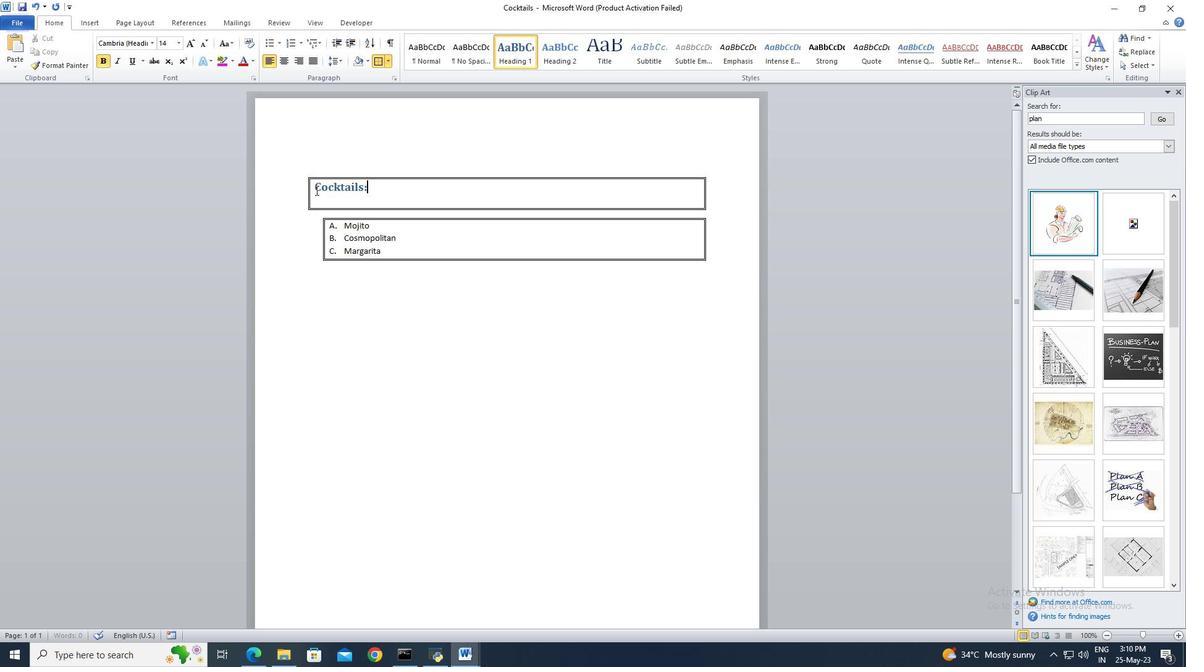 
Action: Mouse pressed left at (315, 189)
Screenshot: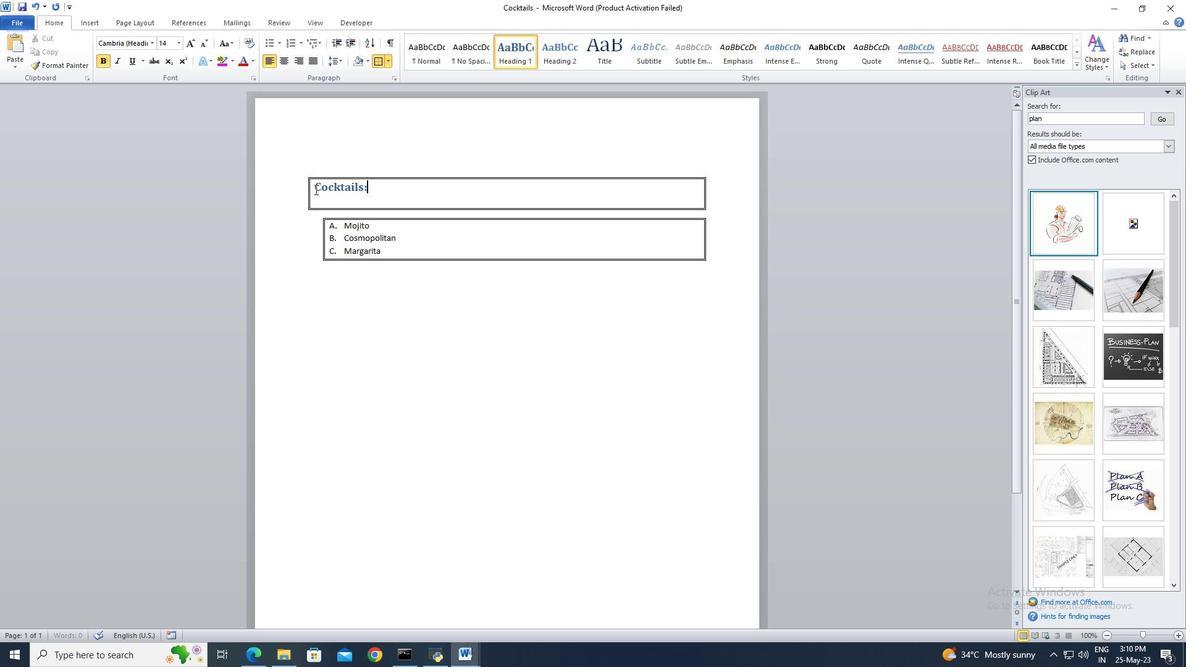 
Action: Mouse moved to (179, 40)
Screenshot: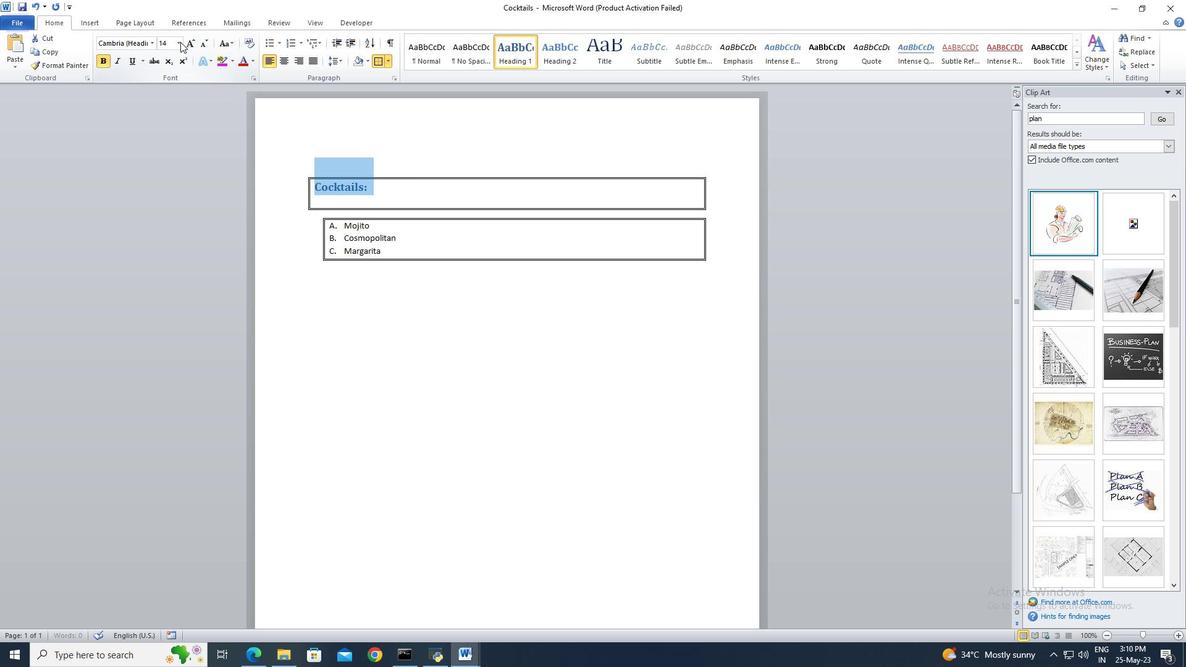 
Action: Mouse pressed left at (179, 40)
Screenshot: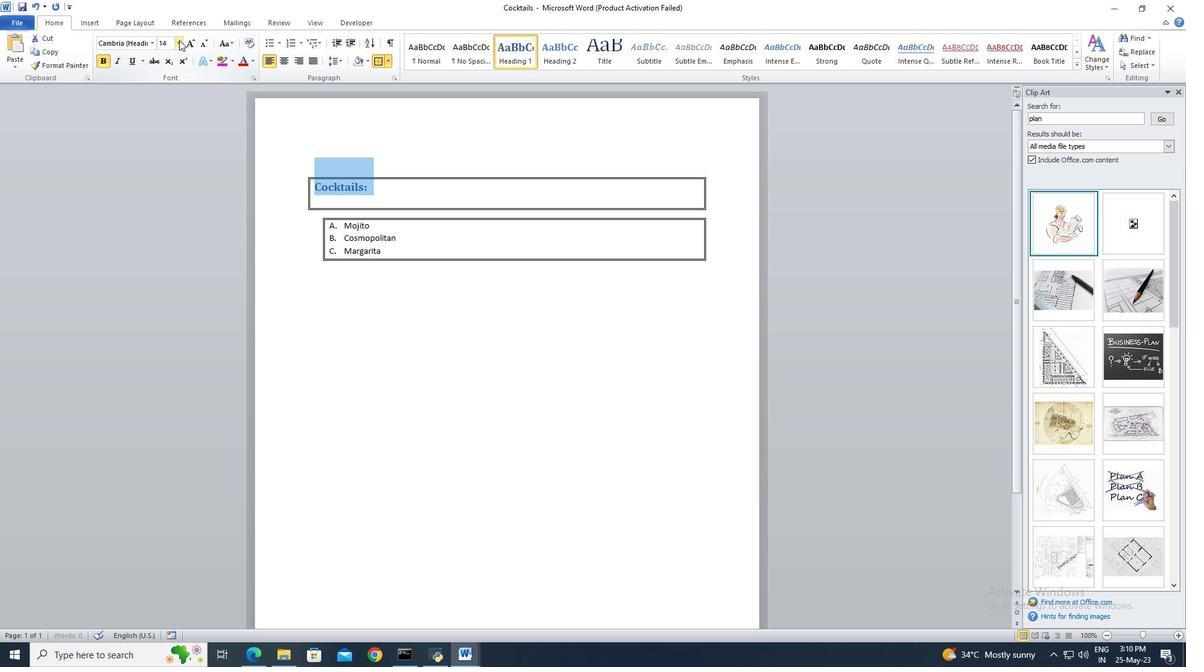 
Action: Key pressed 18<Key.enter>
Screenshot: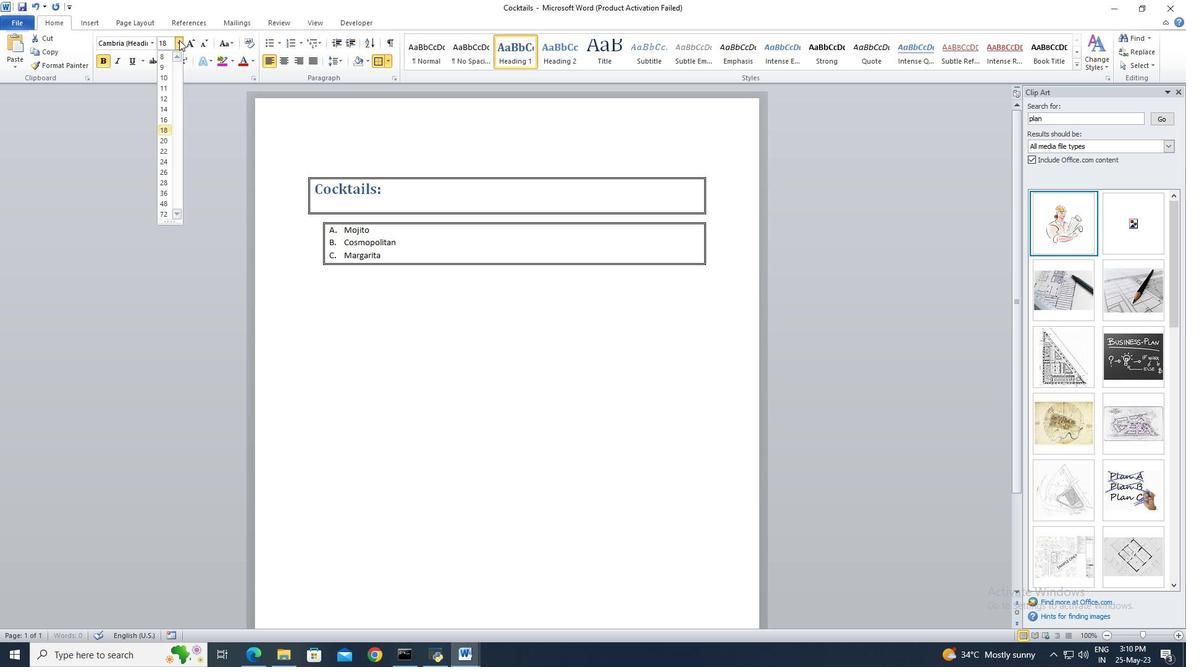 
Action: Mouse moved to (340, 227)
Screenshot: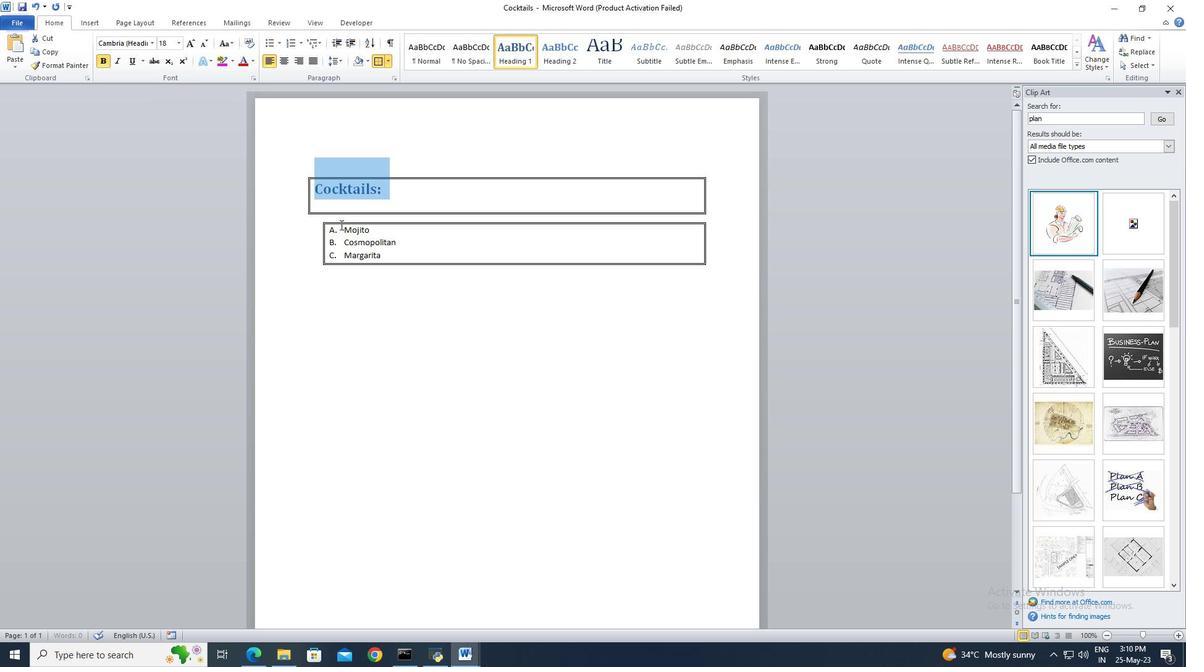 
Action: Mouse pressed left at (340, 227)
Screenshot: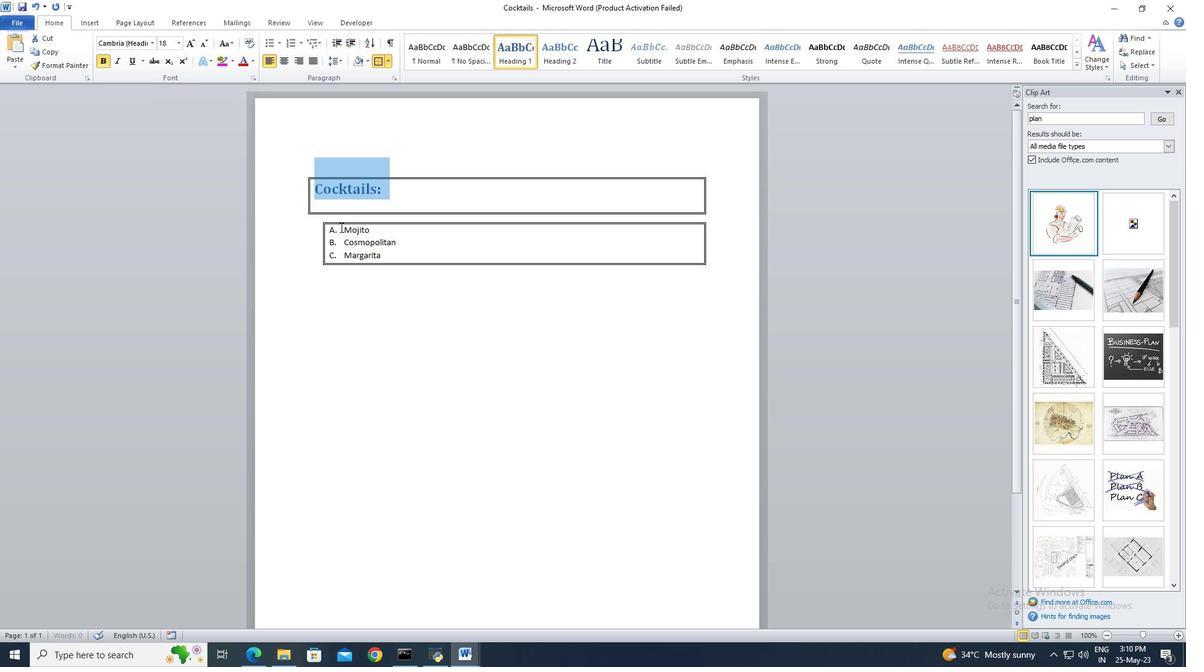 
Action: Mouse moved to (392, 254)
Screenshot: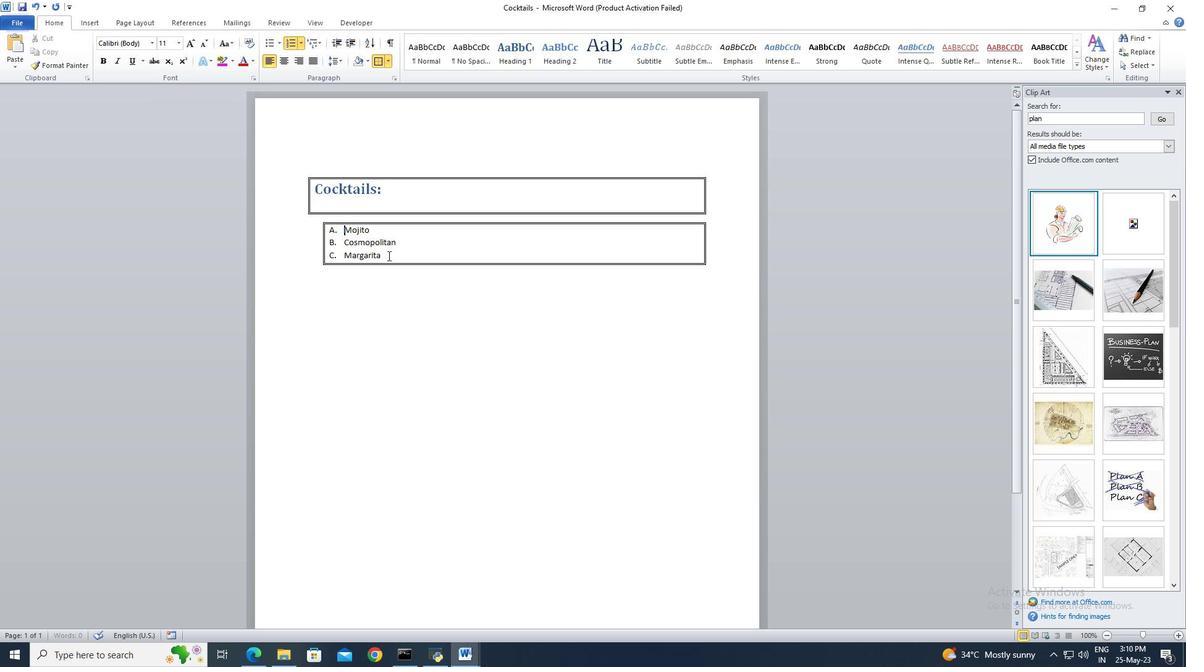 
Action: Key pressed <Key.shift>
Screenshot: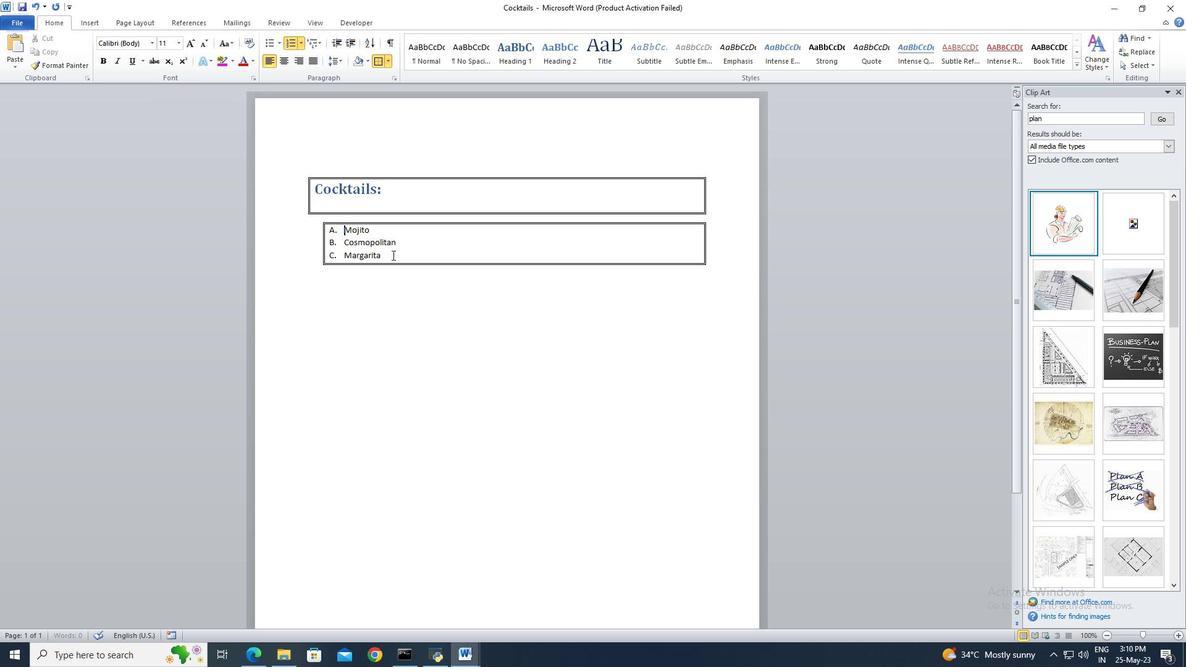
Action: Mouse moved to (395, 254)
Screenshot: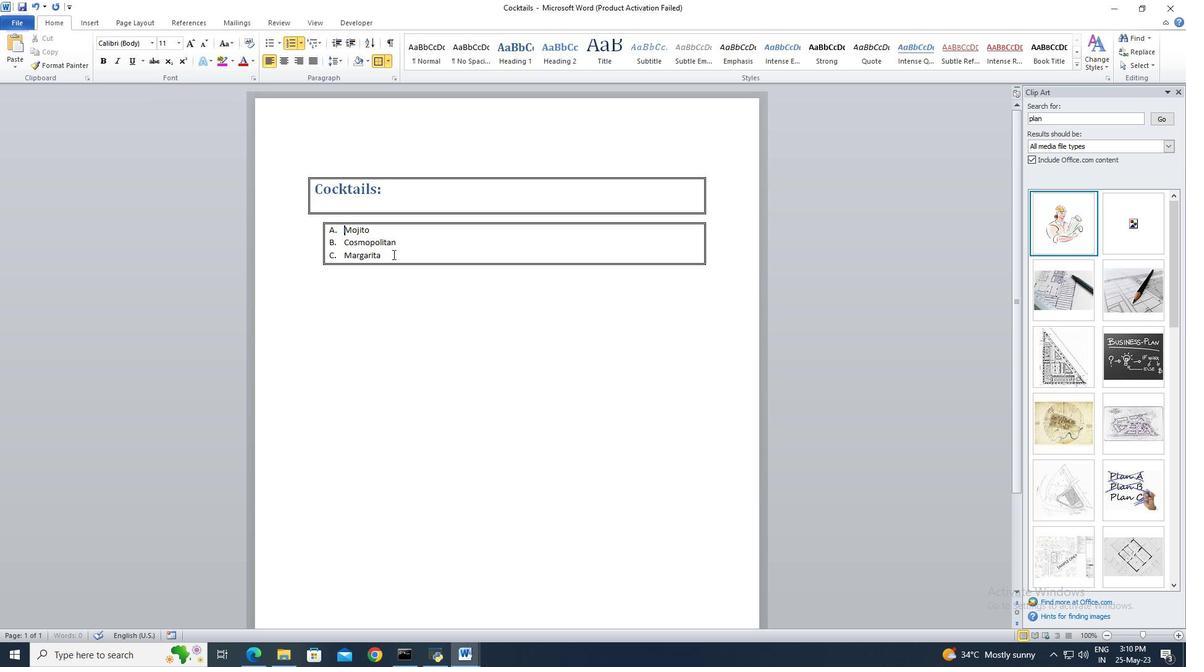 
Action: Key pressed <Key.shift>
Screenshot: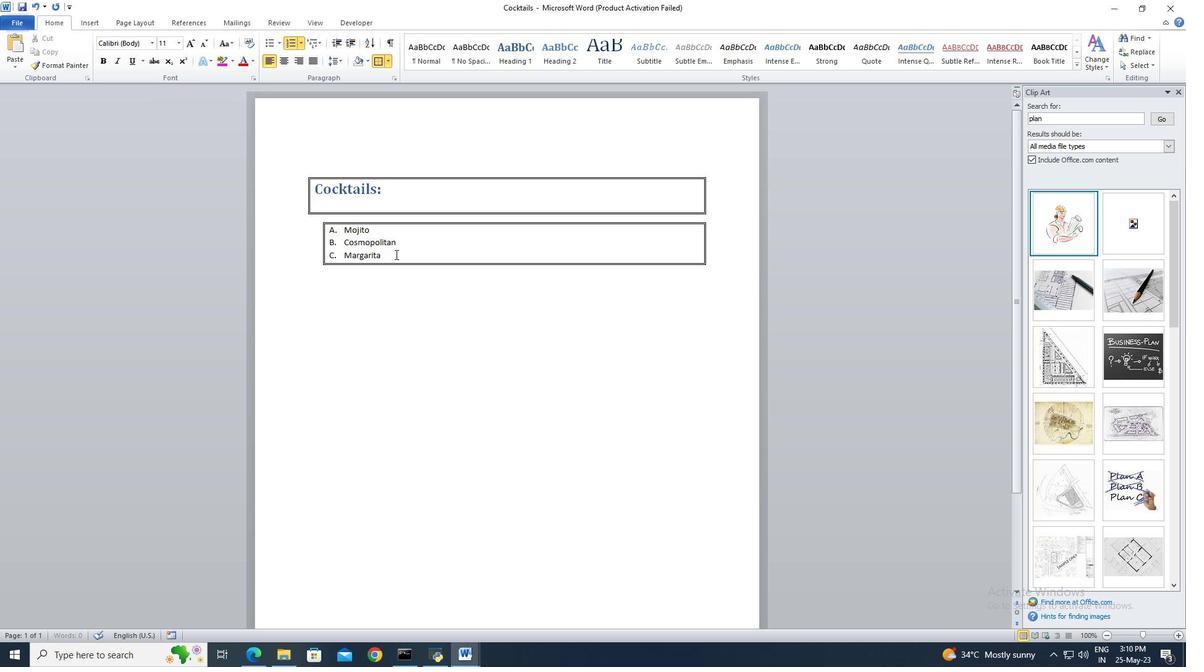 
Action: Mouse pressed left at (395, 254)
Screenshot: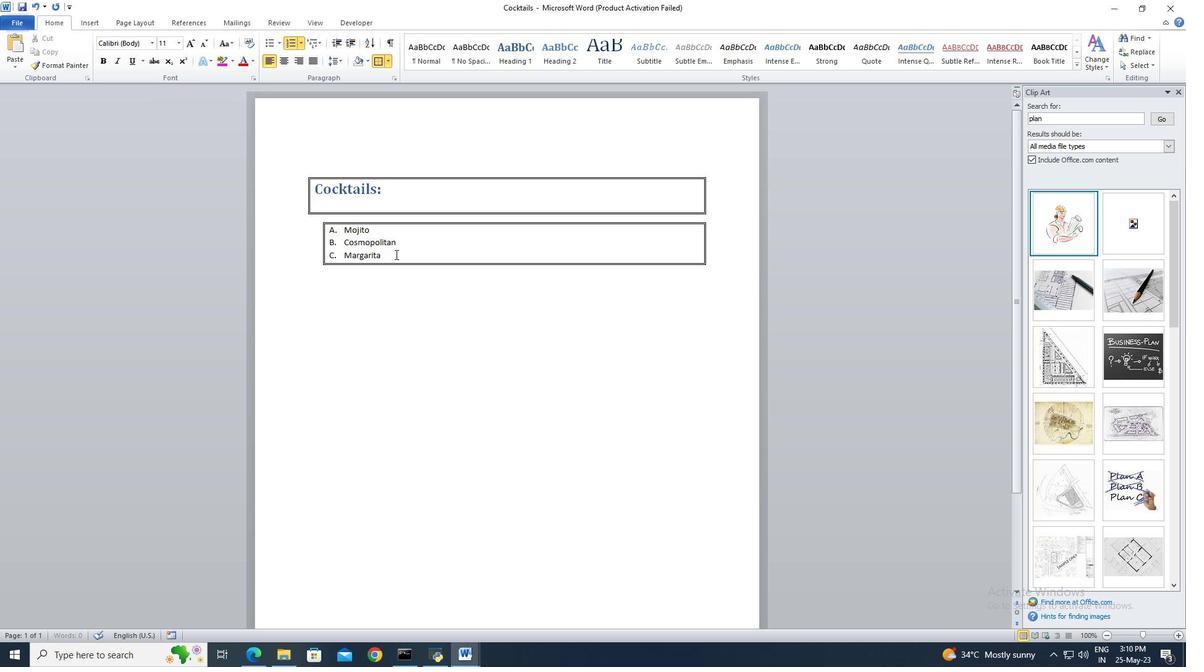 
Action: Key pressed <Key.shift><Key.shift><Key.shift><Key.shift>
Screenshot: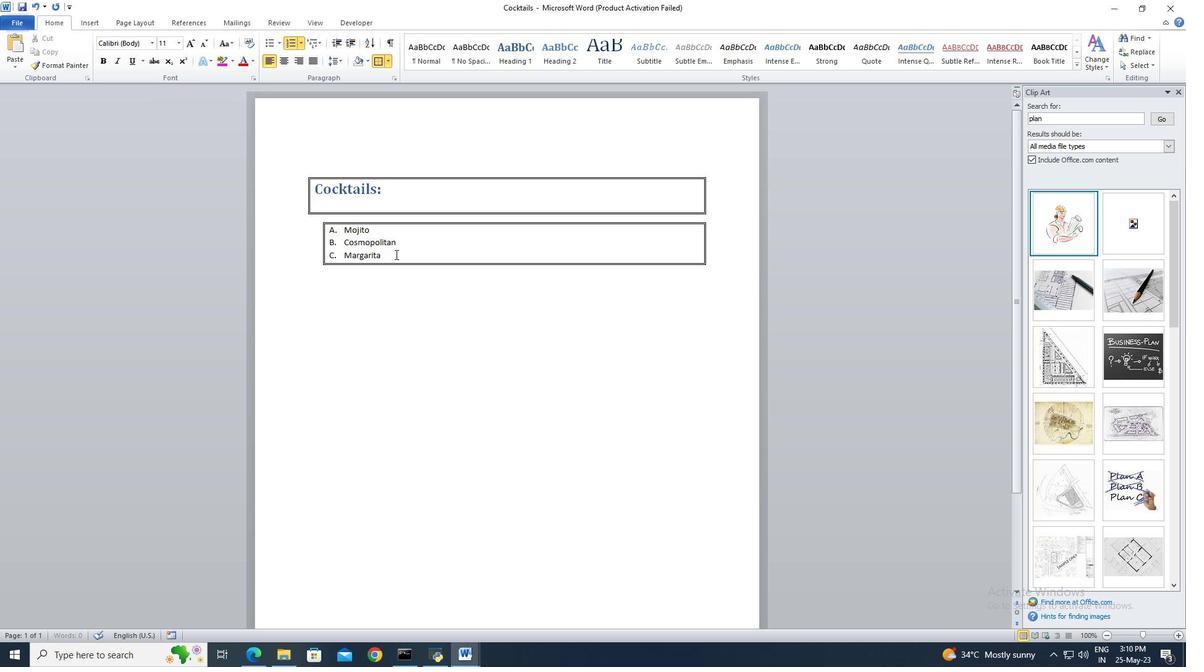 
Action: Mouse moved to (174, 43)
Screenshot: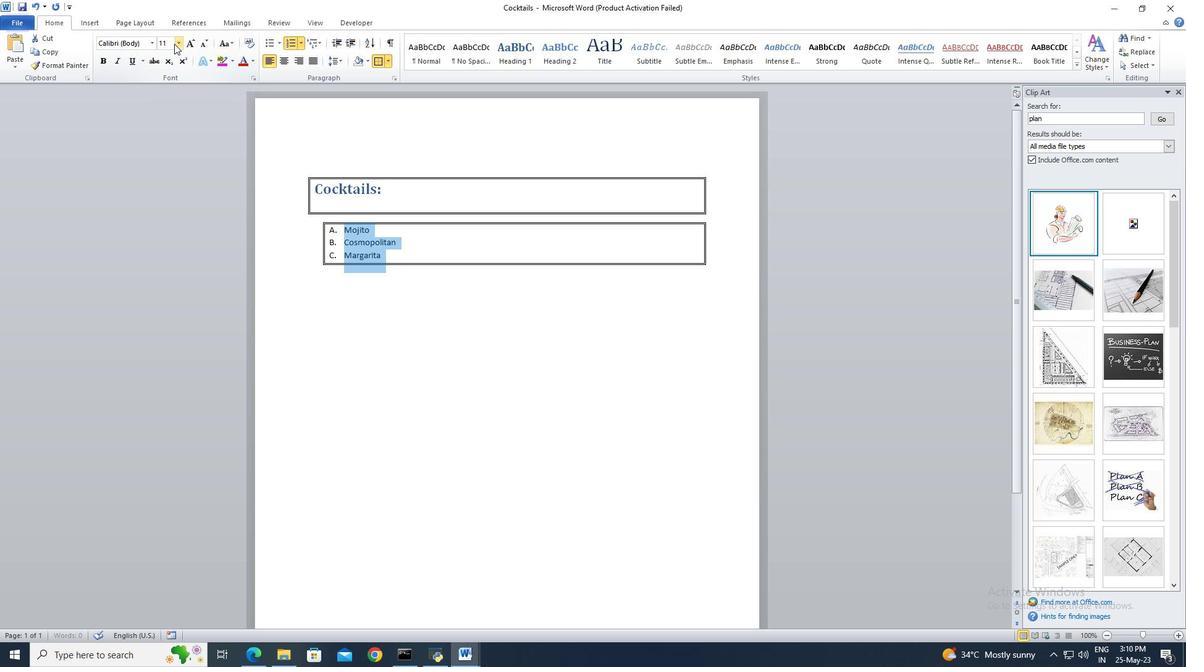 
Action: Mouse pressed left at (174, 43)
Screenshot: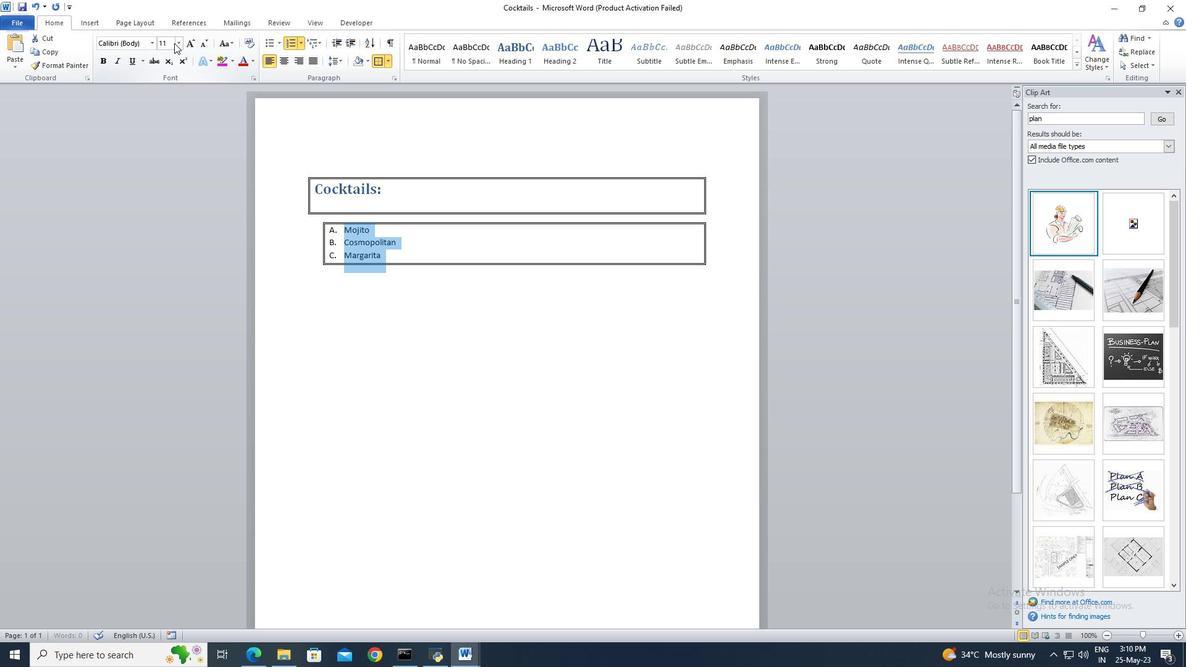 
Action: Mouse moved to (172, 42)
Screenshot: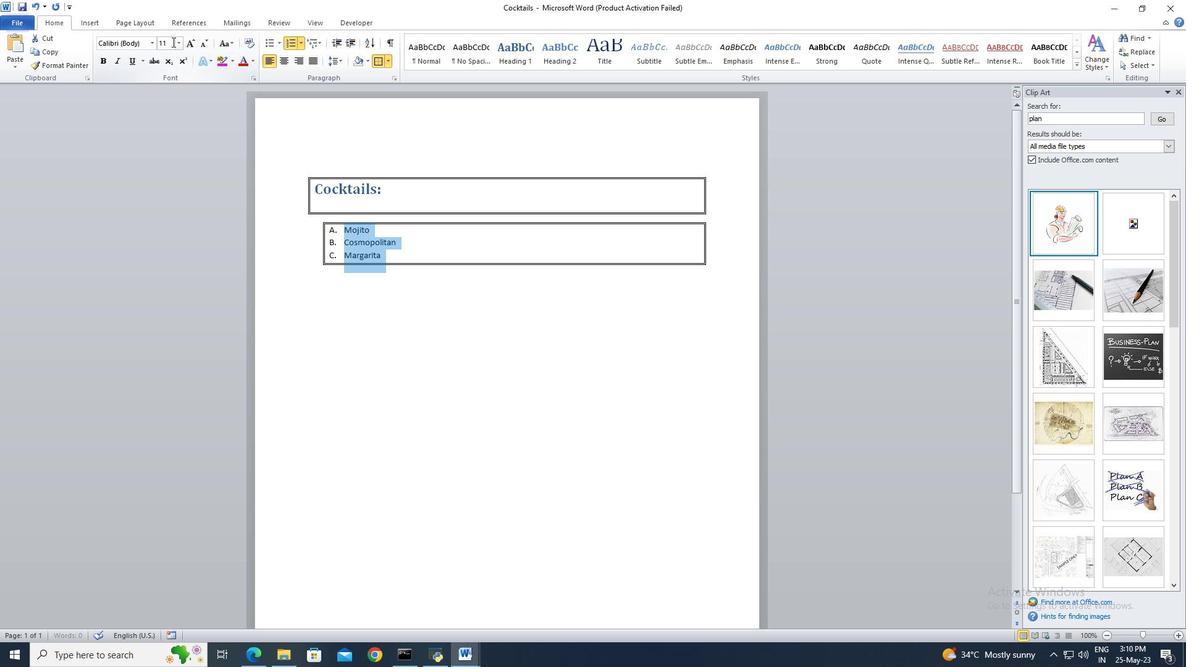
Action: Mouse pressed left at (172, 42)
Screenshot: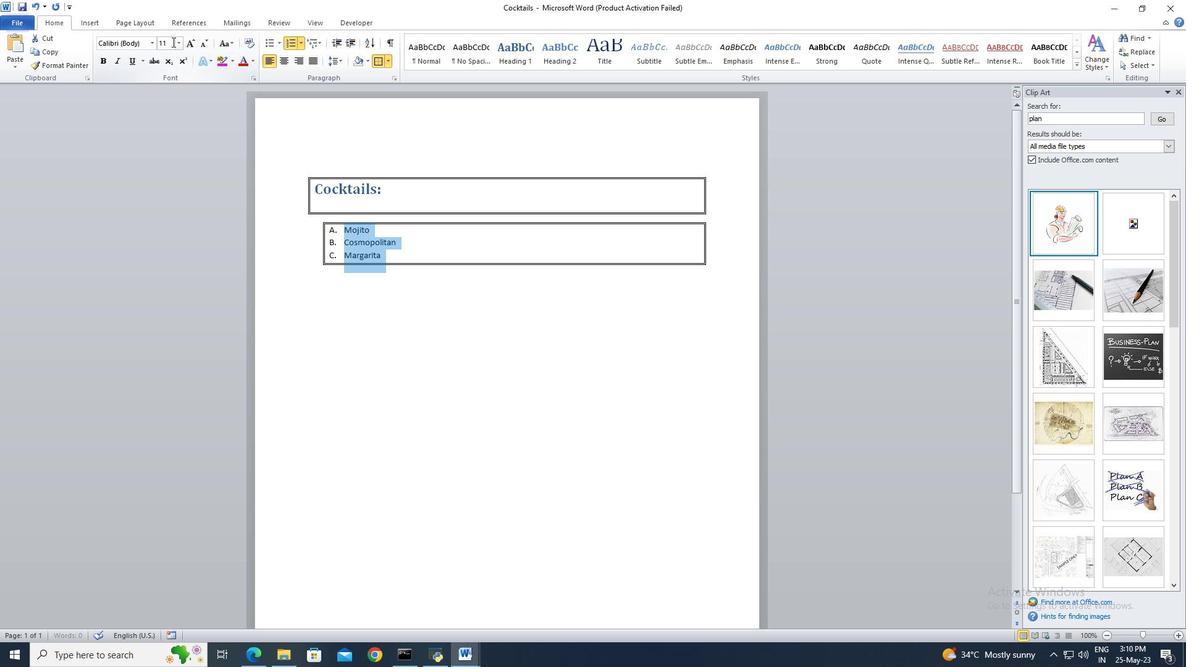 
Action: Key pressed 18<Key.enter>
Screenshot: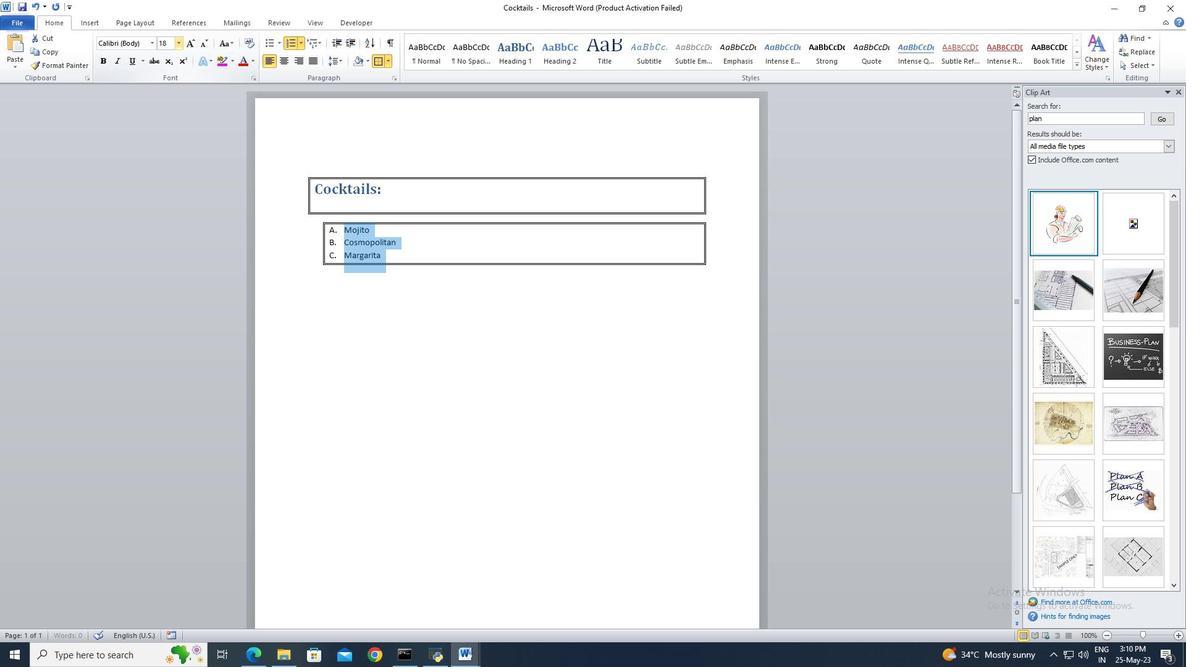 
Action: Mouse moved to (433, 271)
Screenshot: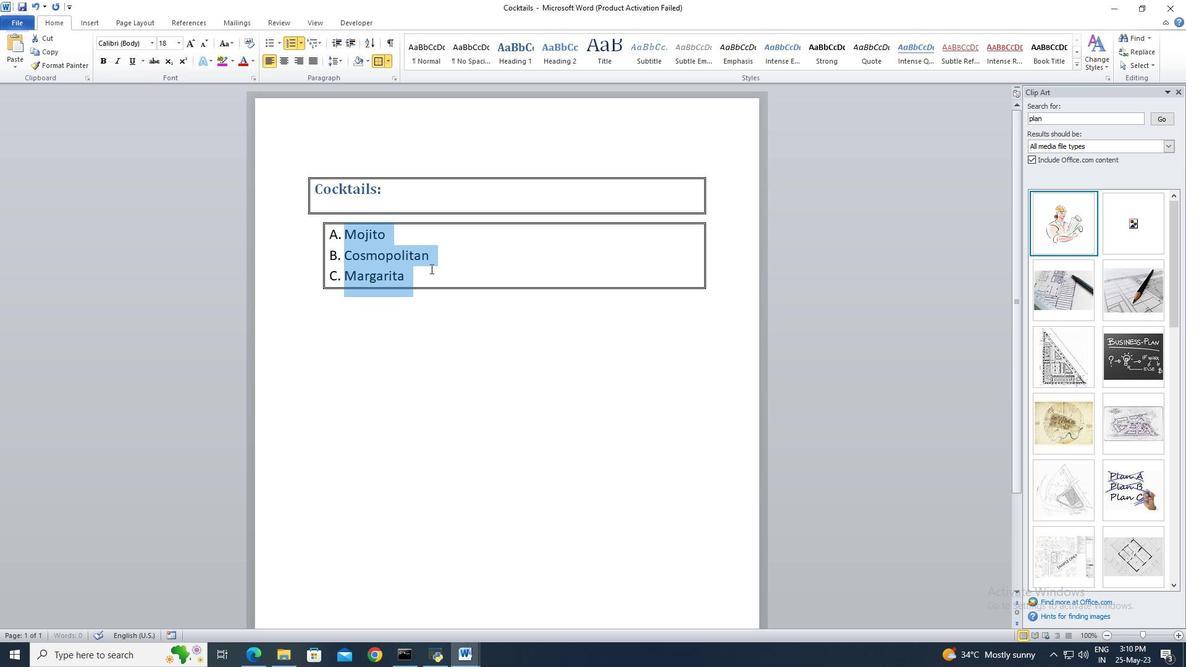 
Action: Mouse pressed left at (433, 271)
Screenshot: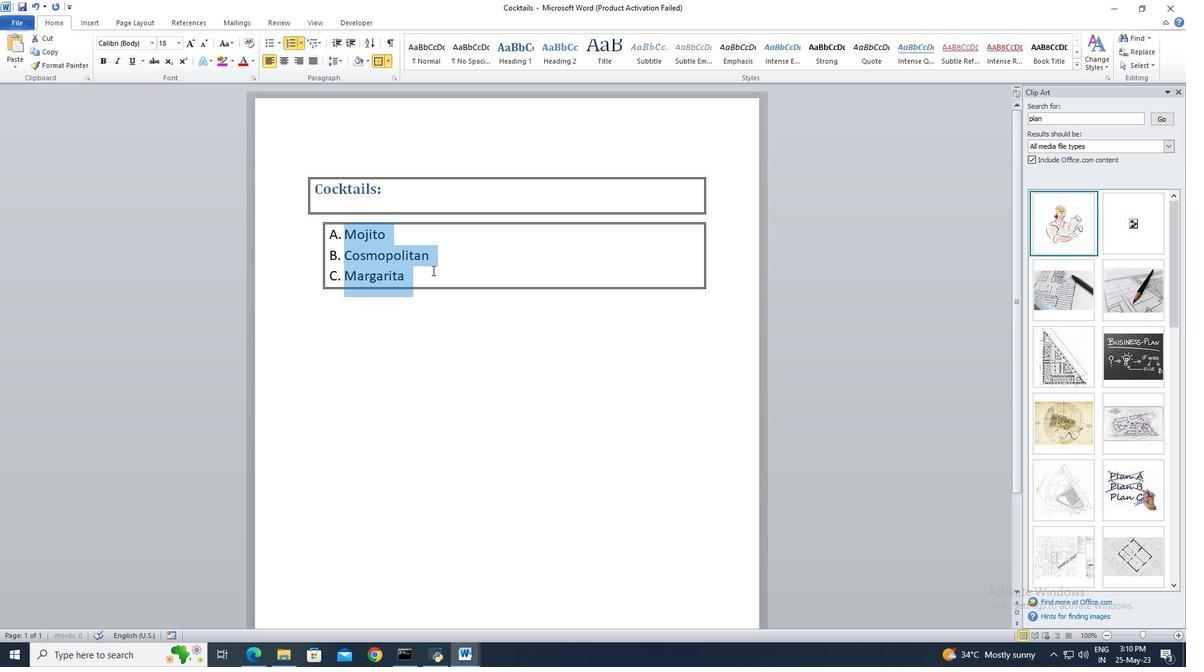 
